 Task: Look for opportunities in IT and customer service.
Action: Mouse moved to (198, 218)
Screenshot: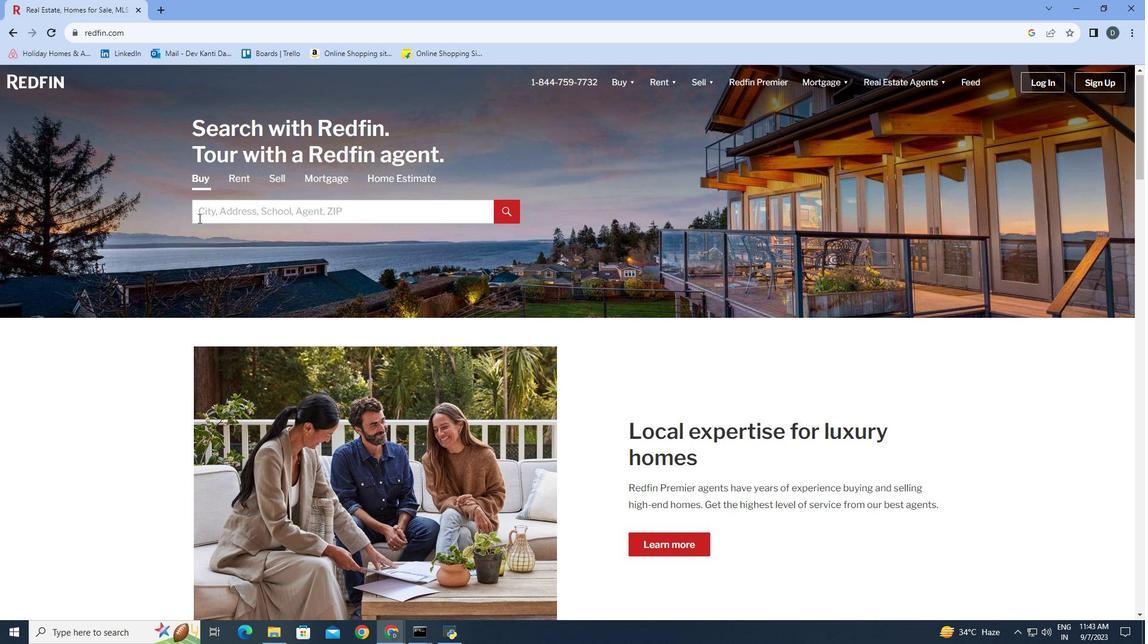 
Action: Mouse scrolled (198, 217) with delta (0, 0)
Screenshot: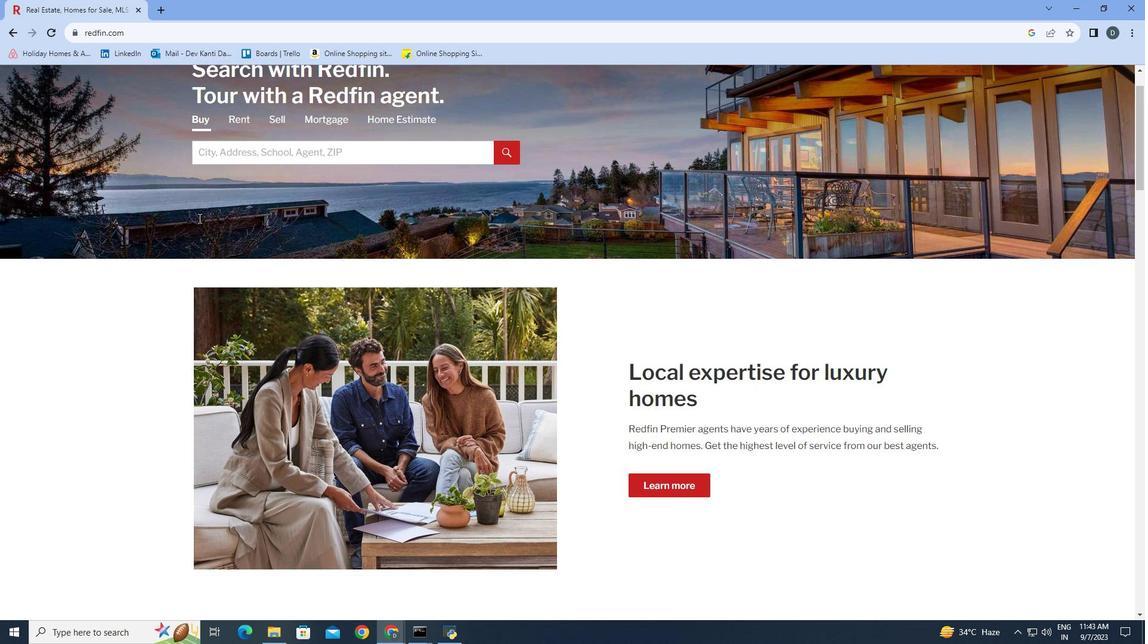 
Action: Mouse moved to (198, 220)
Screenshot: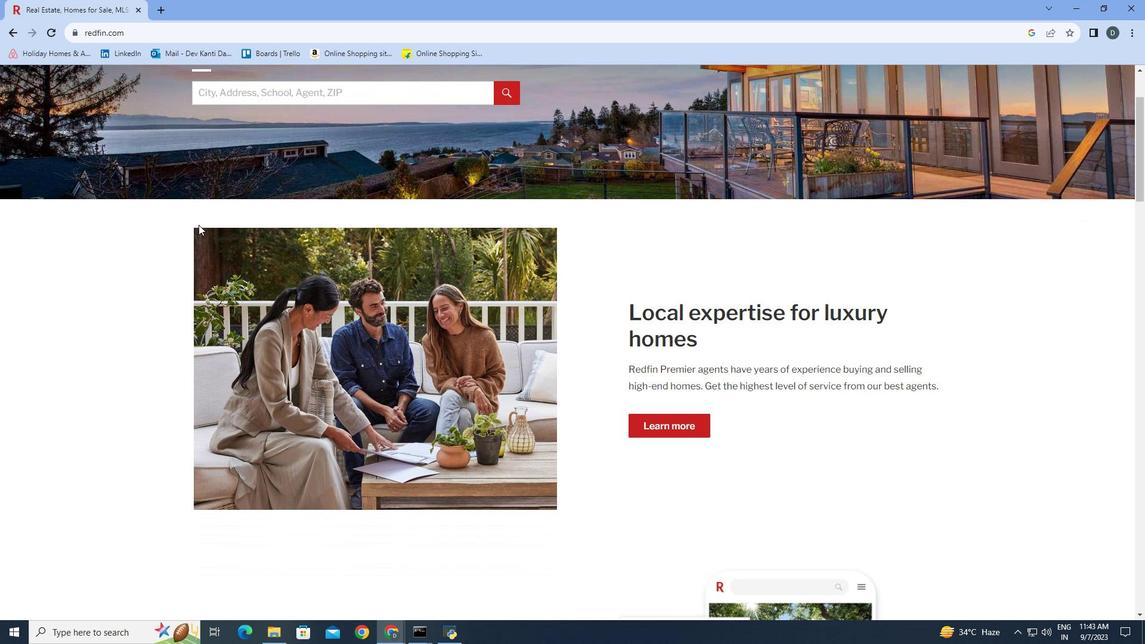 
Action: Mouse scrolled (198, 219) with delta (0, 0)
Screenshot: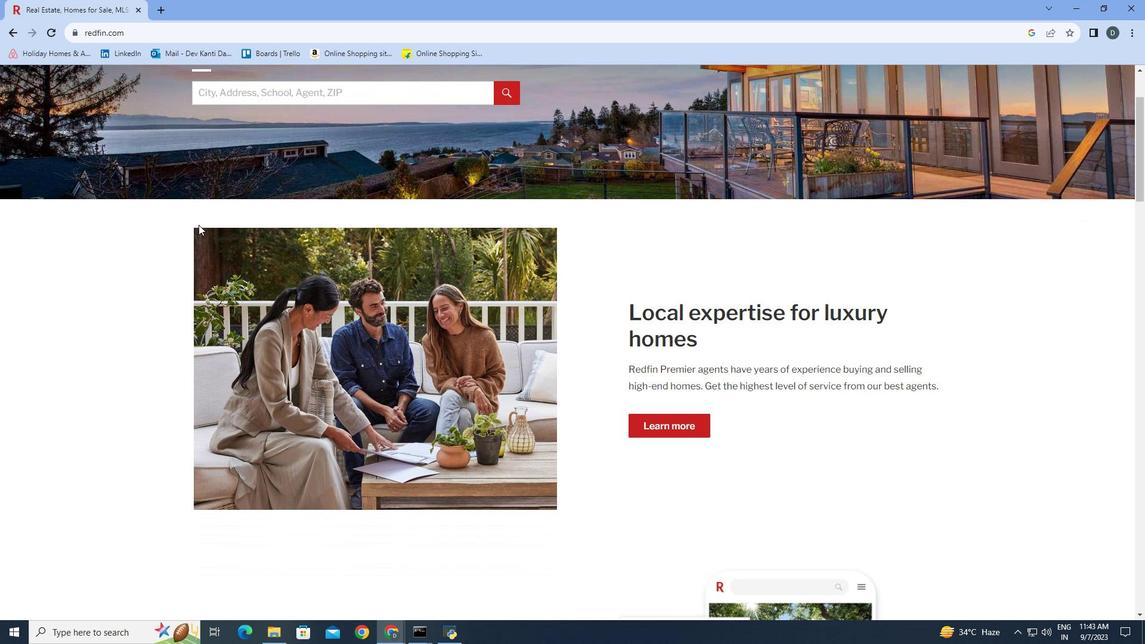 
Action: Mouse moved to (199, 226)
Screenshot: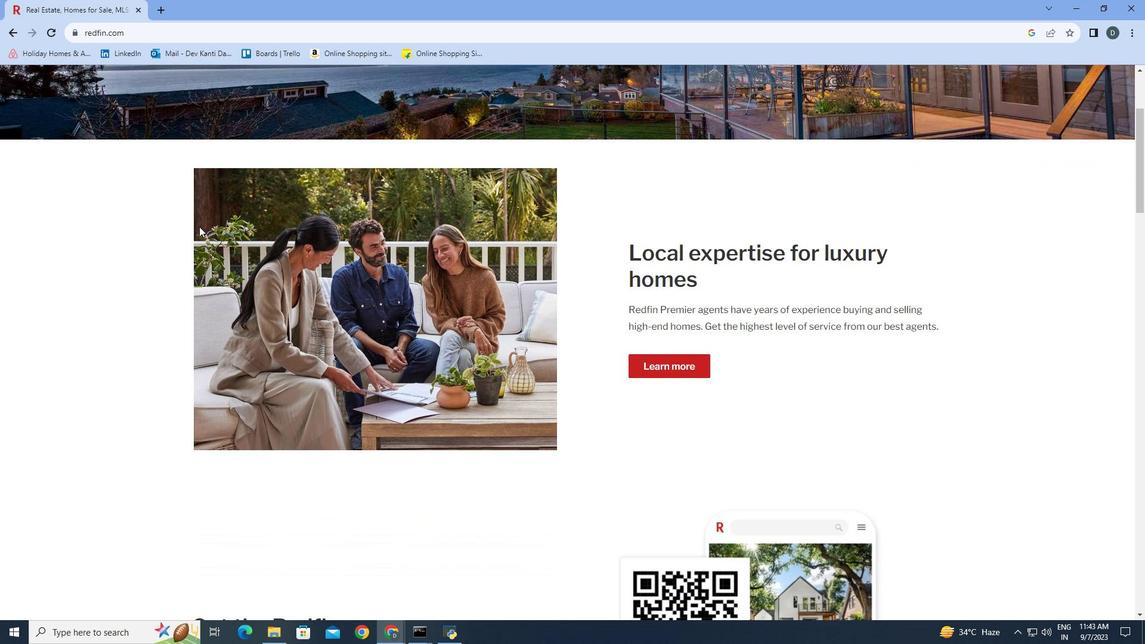 
Action: Mouse scrolled (199, 226) with delta (0, 0)
Screenshot: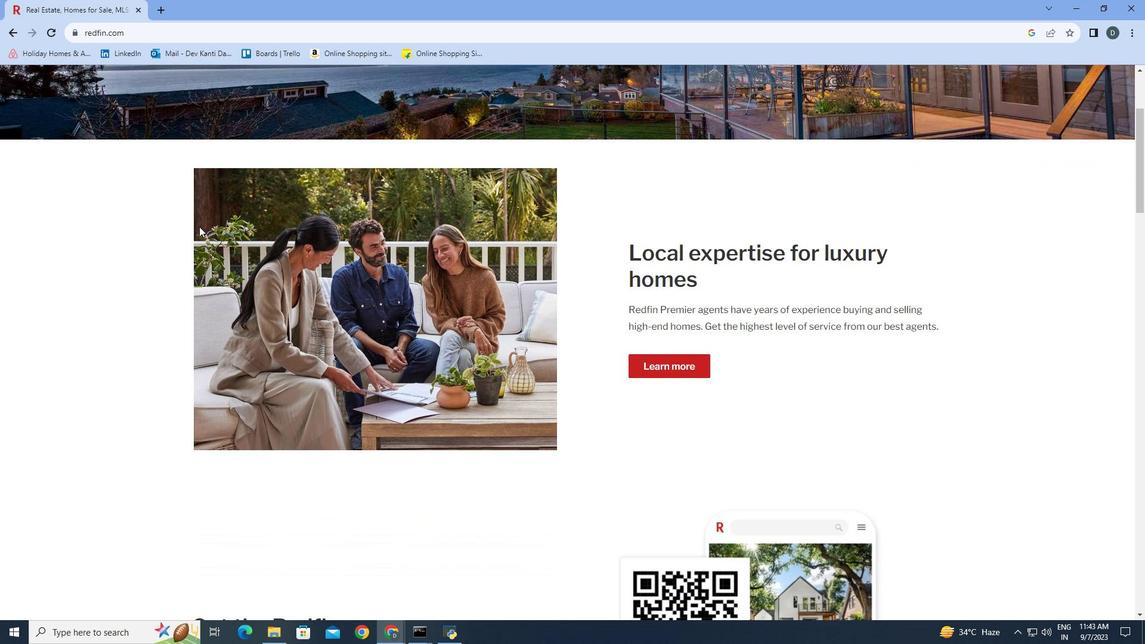 
Action: Mouse scrolled (199, 226) with delta (0, 0)
Screenshot: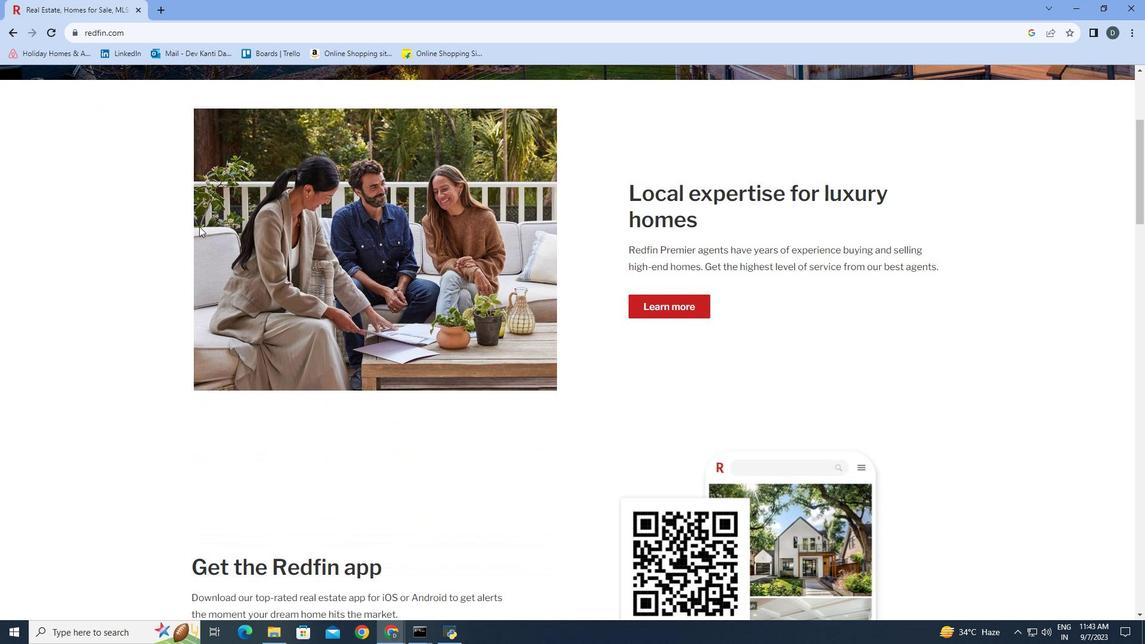 
Action: Mouse moved to (199, 227)
Screenshot: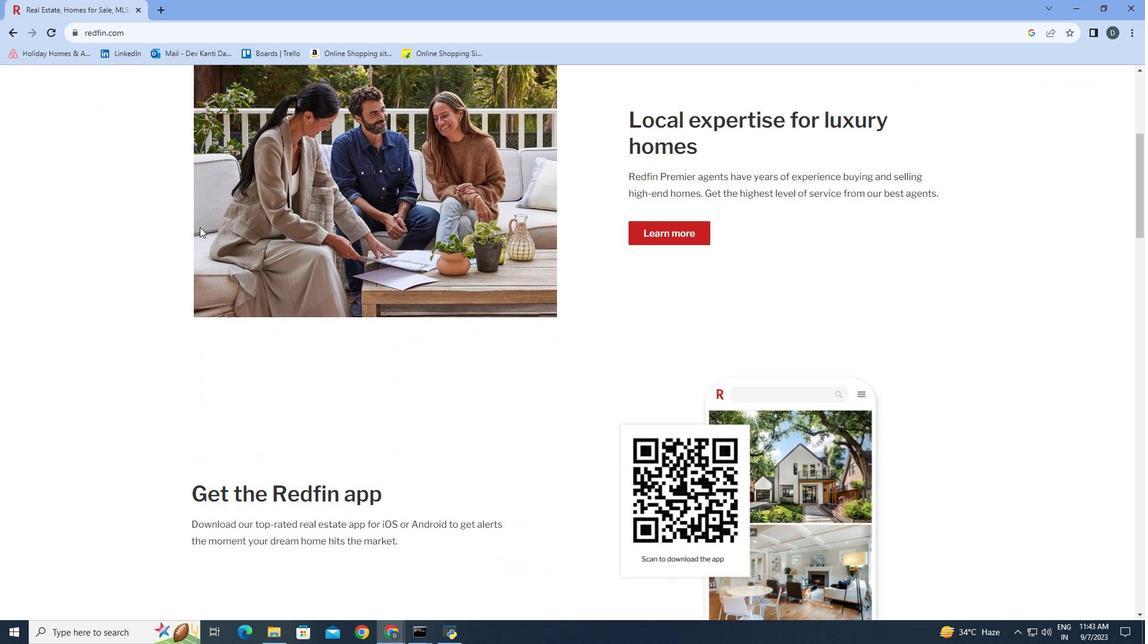 
Action: Mouse scrolled (199, 226) with delta (0, 0)
Screenshot: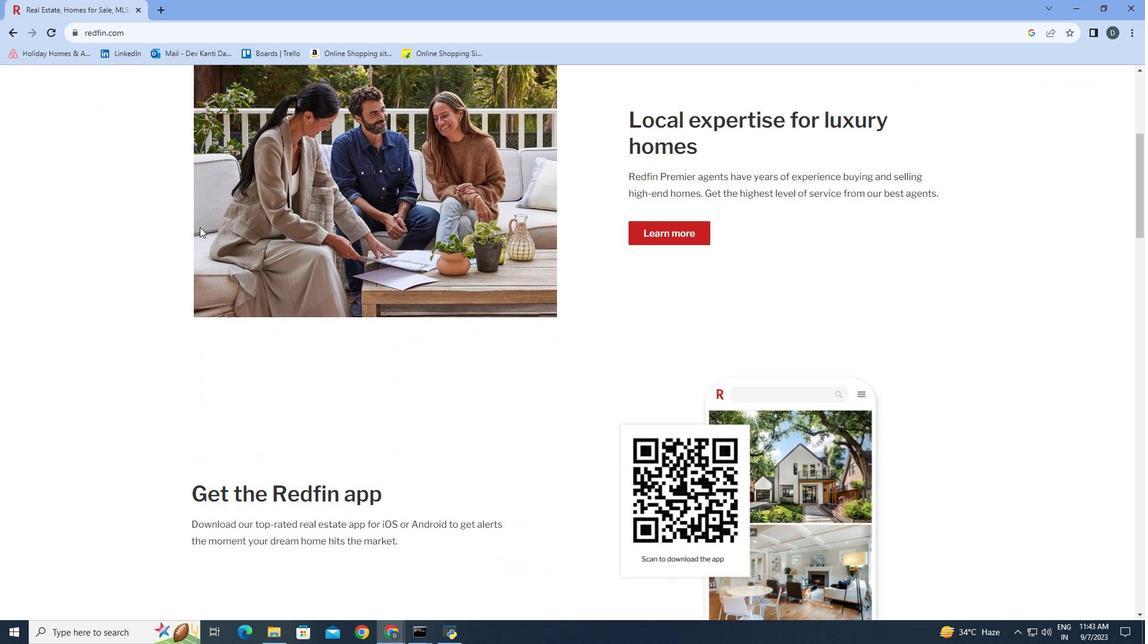 
Action: Mouse scrolled (199, 226) with delta (0, 0)
Screenshot: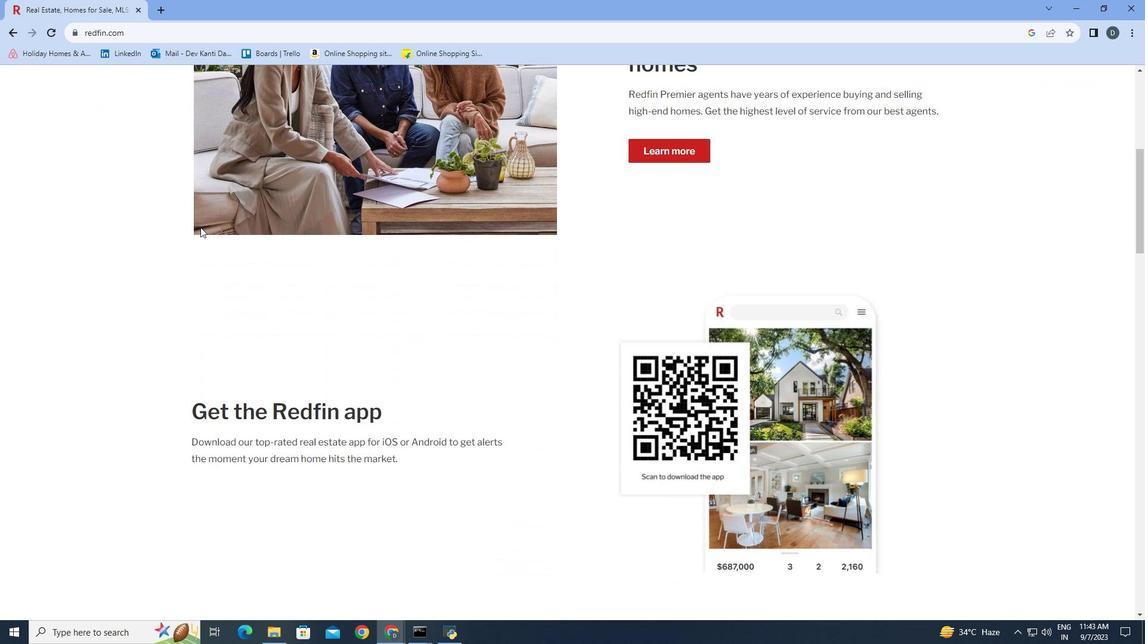 
Action: Mouse scrolled (199, 226) with delta (0, 0)
Screenshot: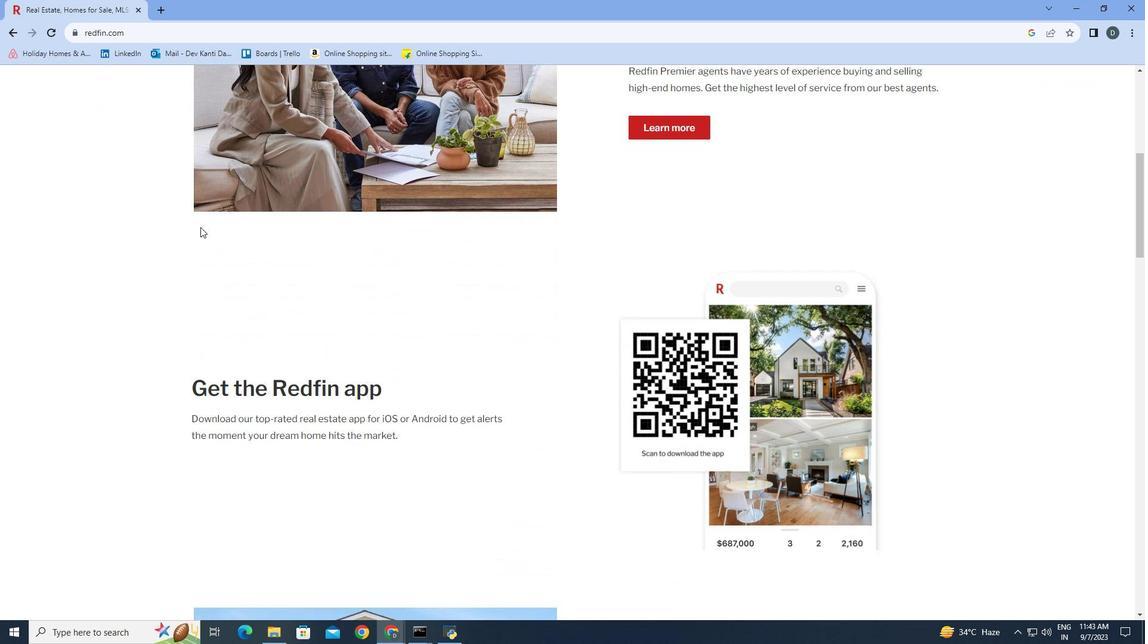 
Action: Mouse moved to (200, 227)
Screenshot: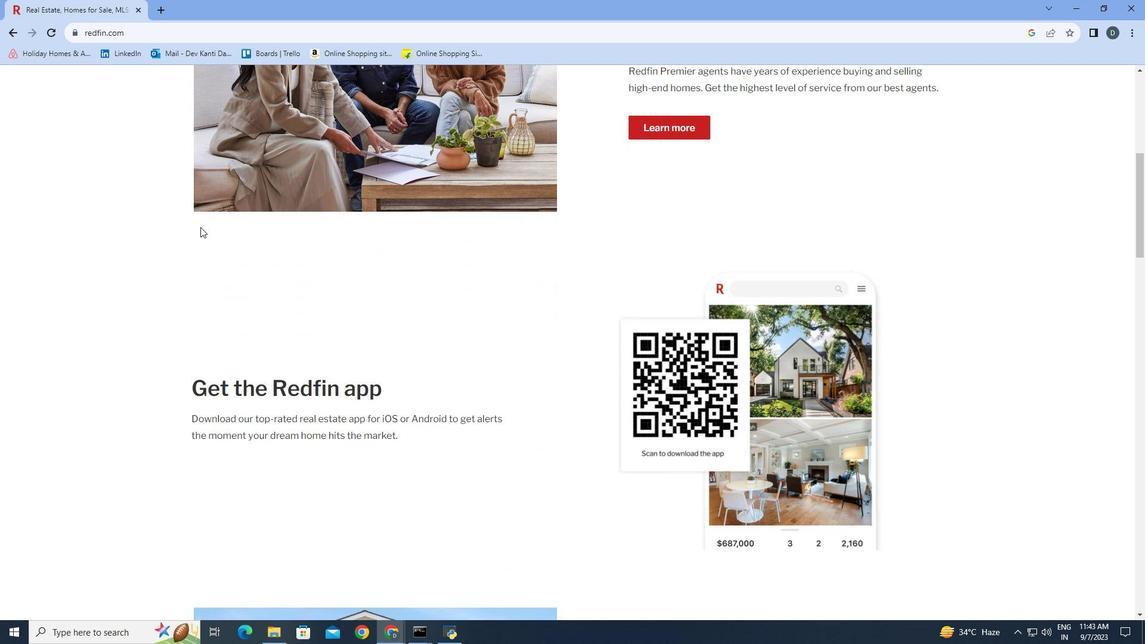 
Action: Mouse scrolled (200, 226) with delta (0, 0)
Screenshot: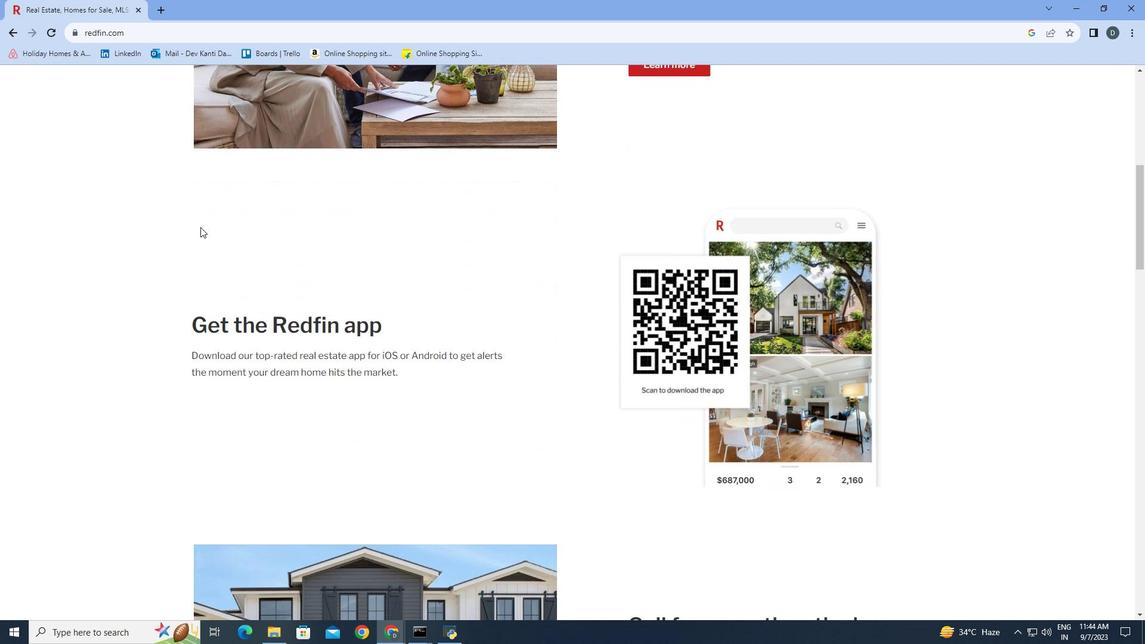 
Action: Mouse scrolled (200, 226) with delta (0, 0)
Screenshot: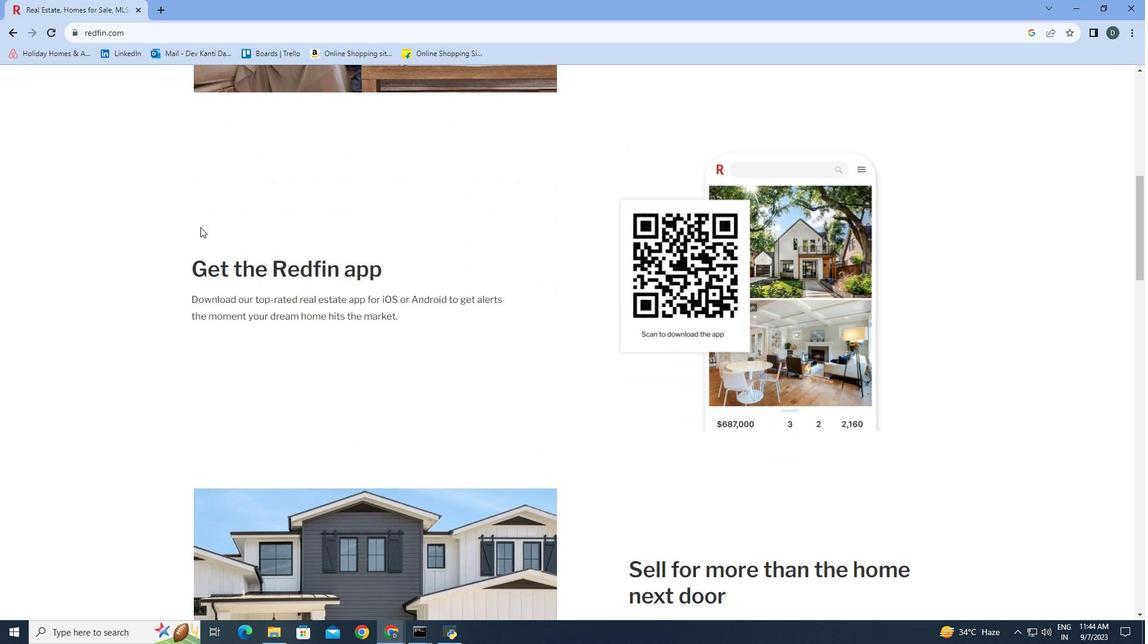 
Action: Mouse scrolled (200, 226) with delta (0, 0)
Screenshot: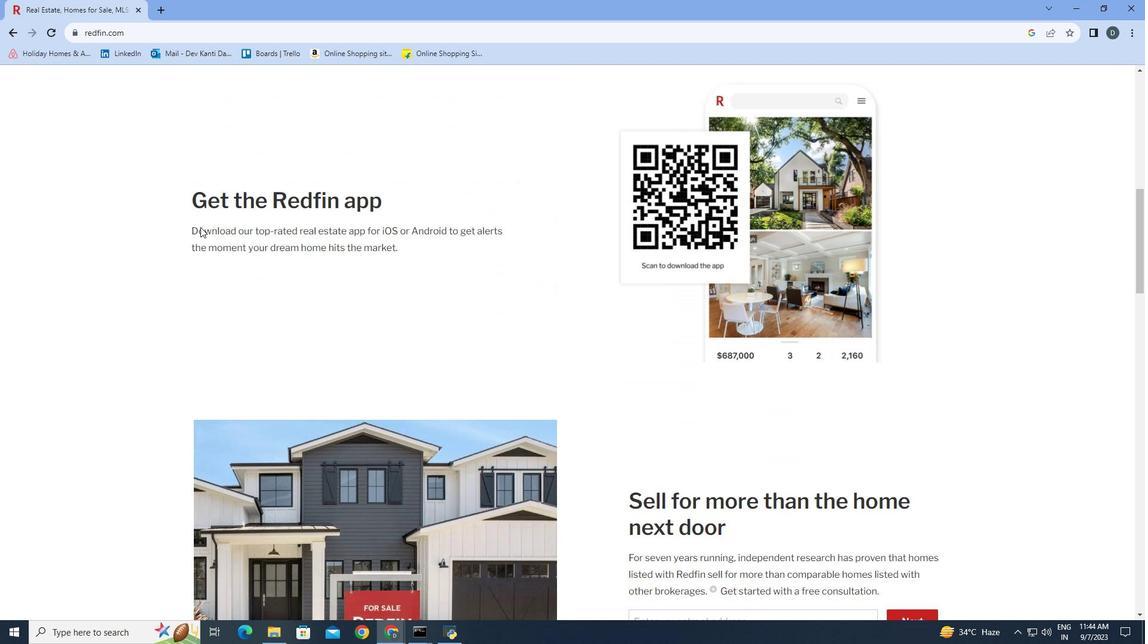 
Action: Mouse scrolled (200, 226) with delta (0, 0)
Screenshot: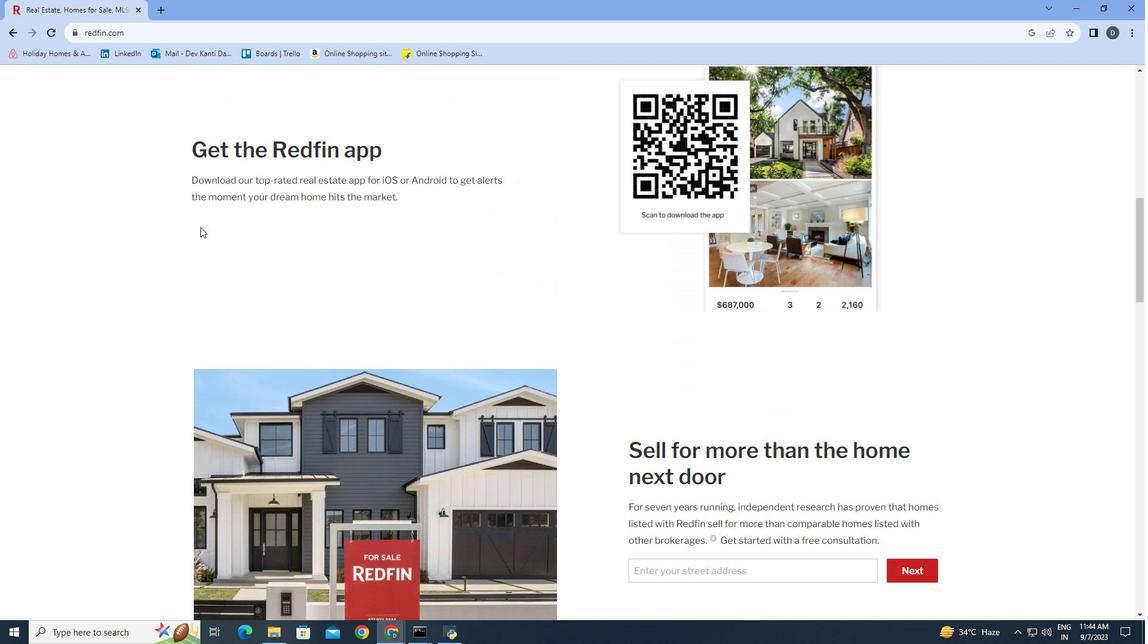 
Action: Mouse scrolled (200, 226) with delta (0, 0)
Screenshot: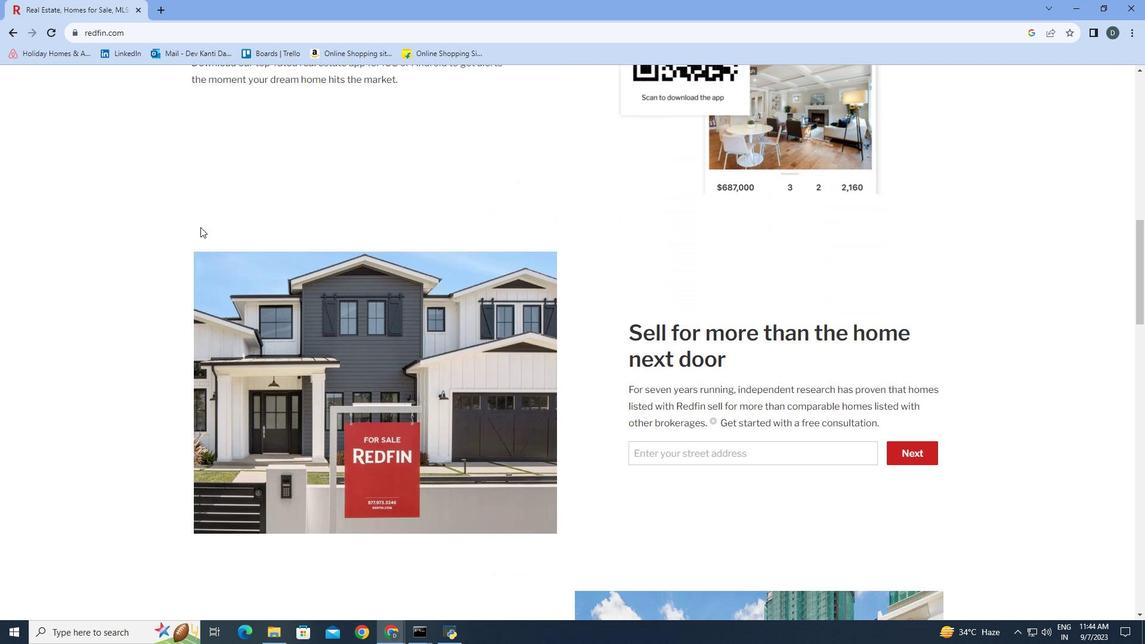 
Action: Mouse scrolled (200, 226) with delta (0, 0)
Screenshot: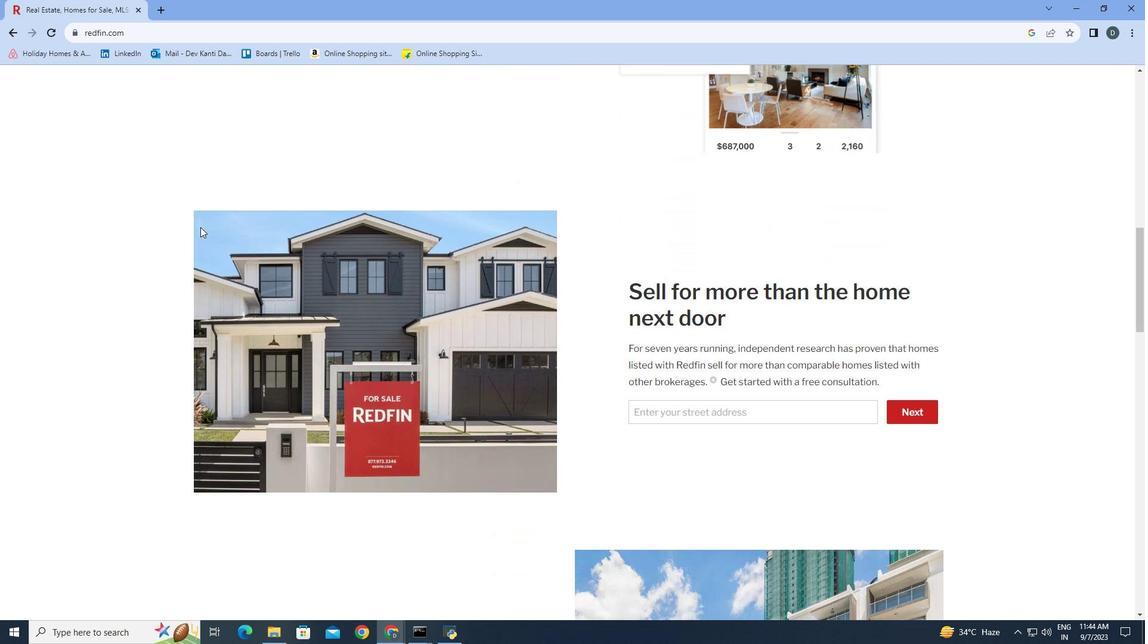 
Action: Mouse scrolled (200, 226) with delta (0, 0)
Screenshot: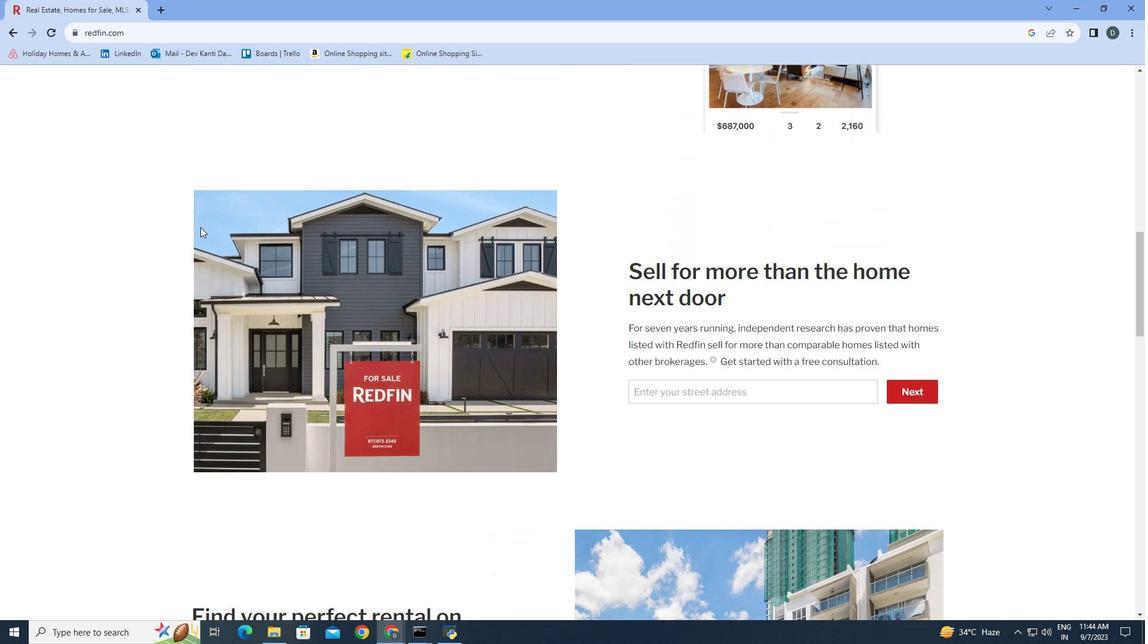 
Action: Mouse moved to (200, 227)
Screenshot: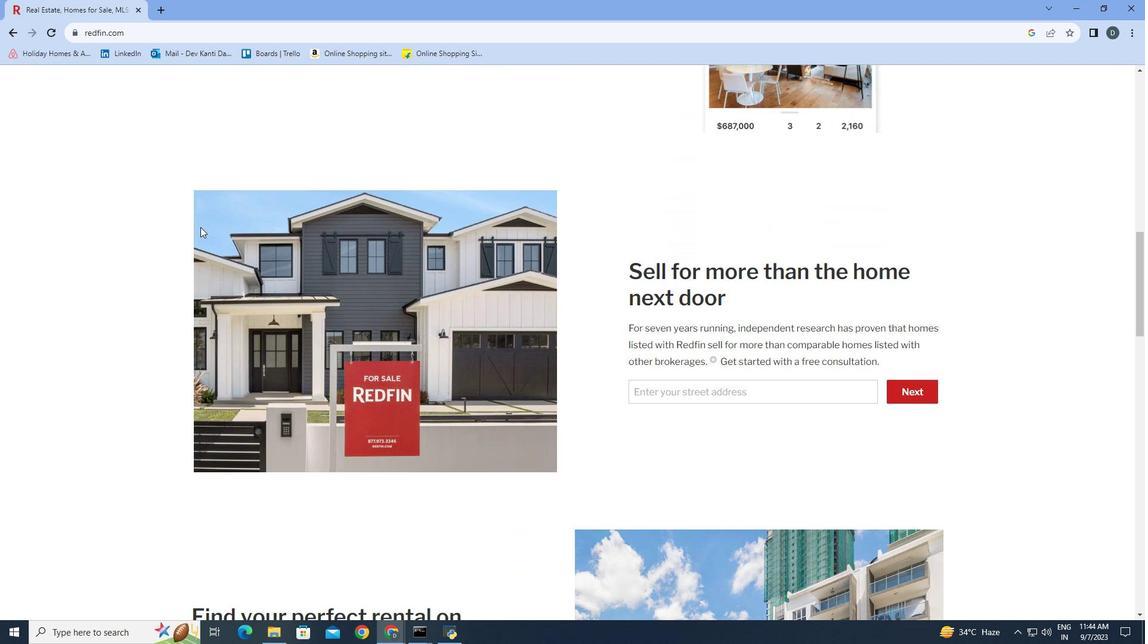 
Action: Mouse scrolled (200, 226) with delta (0, 0)
Screenshot: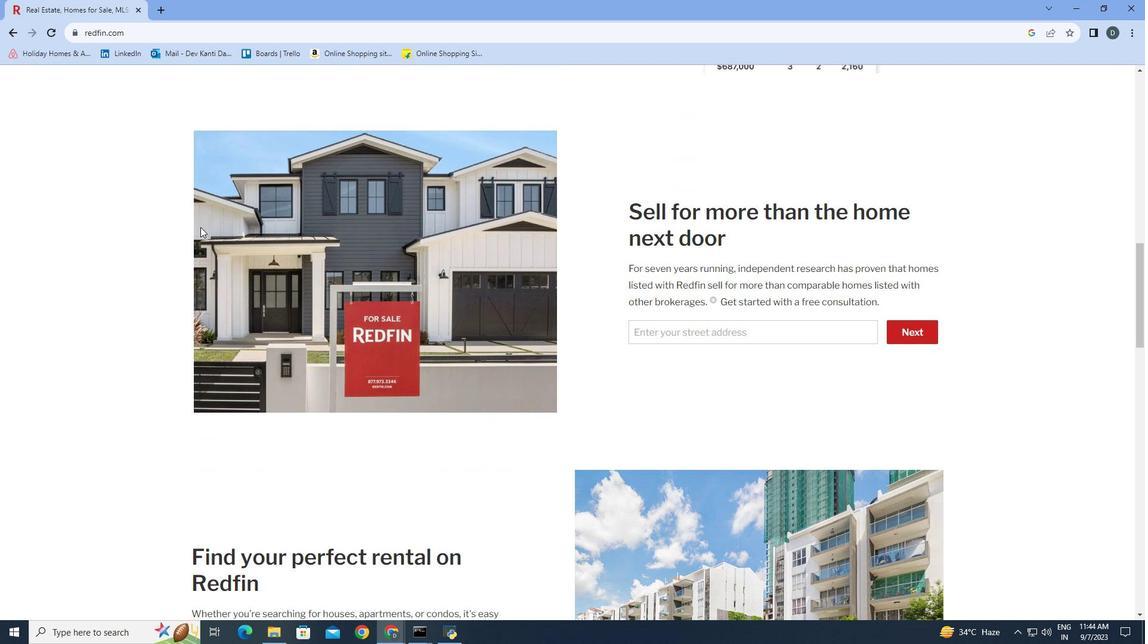 
Action: Mouse scrolled (200, 226) with delta (0, 0)
Screenshot: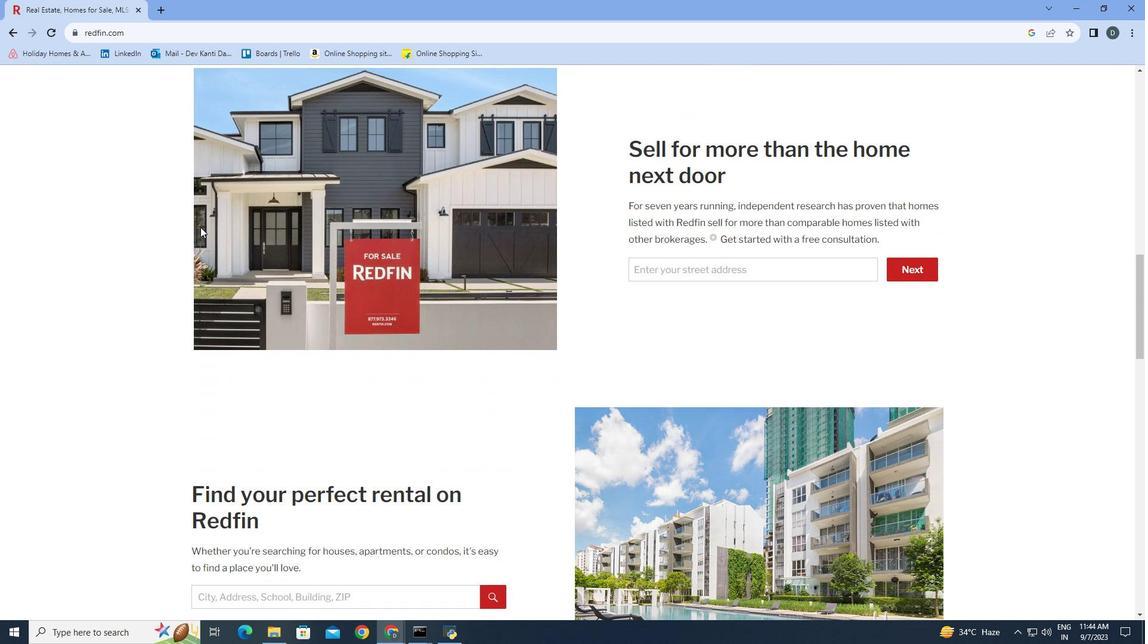 
Action: Mouse scrolled (200, 226) with delta (0, 0)
Screenshot: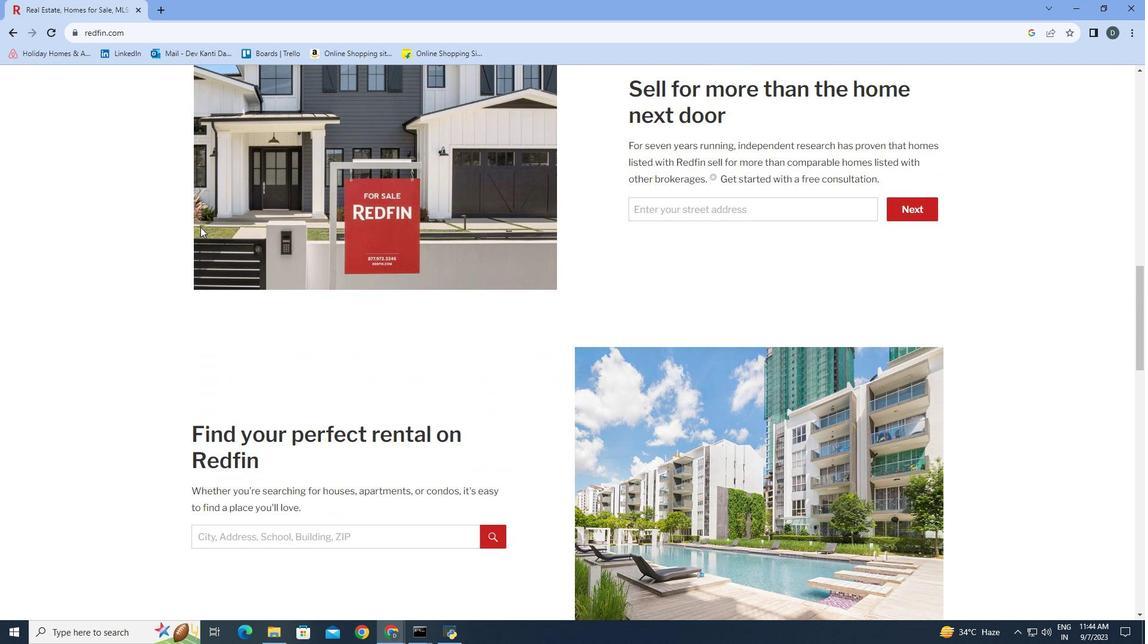 
Action: Mouse scrolled (200, 226) with delta (0, 0)
Screenshot: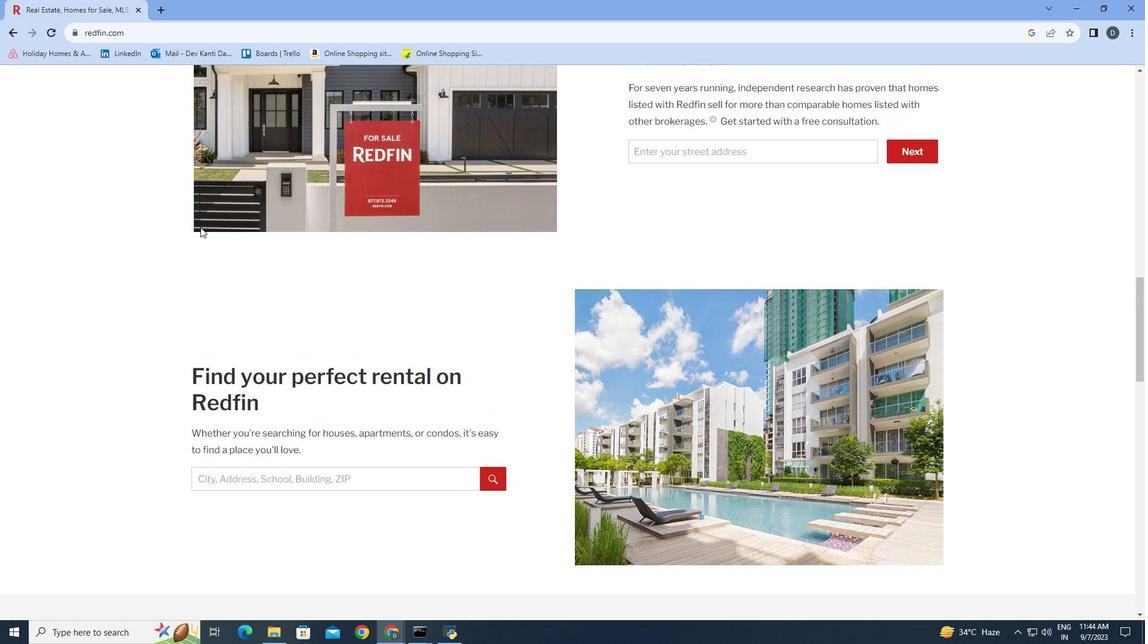 
Action: Mouse scrolled (200, 226) with delta (0, 0)
Screenshot: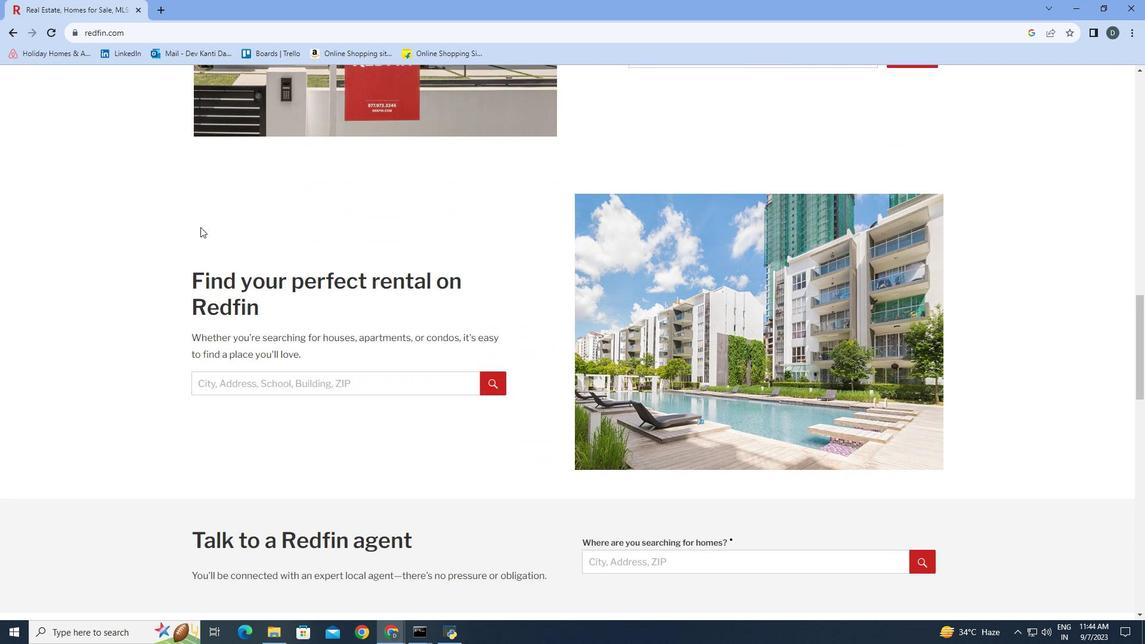 
Action: Mouse scrolled (200, 226) with delta (0, 0)
Screenshot: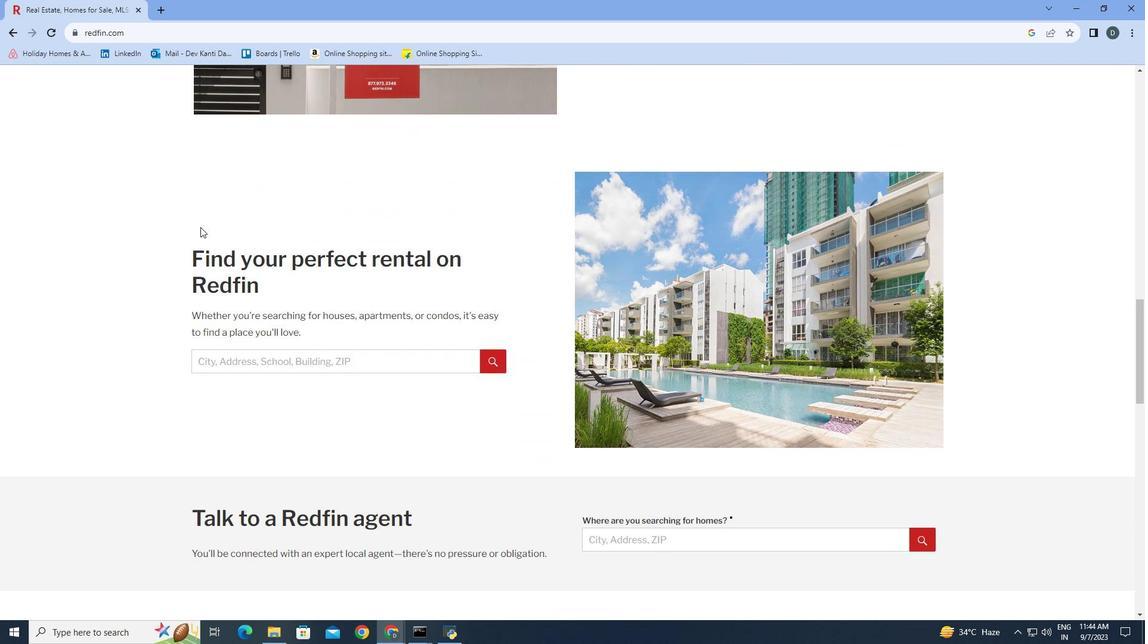 
Action: Mouse scrolled (200, 226) with delta (0, 0)
Screenshot: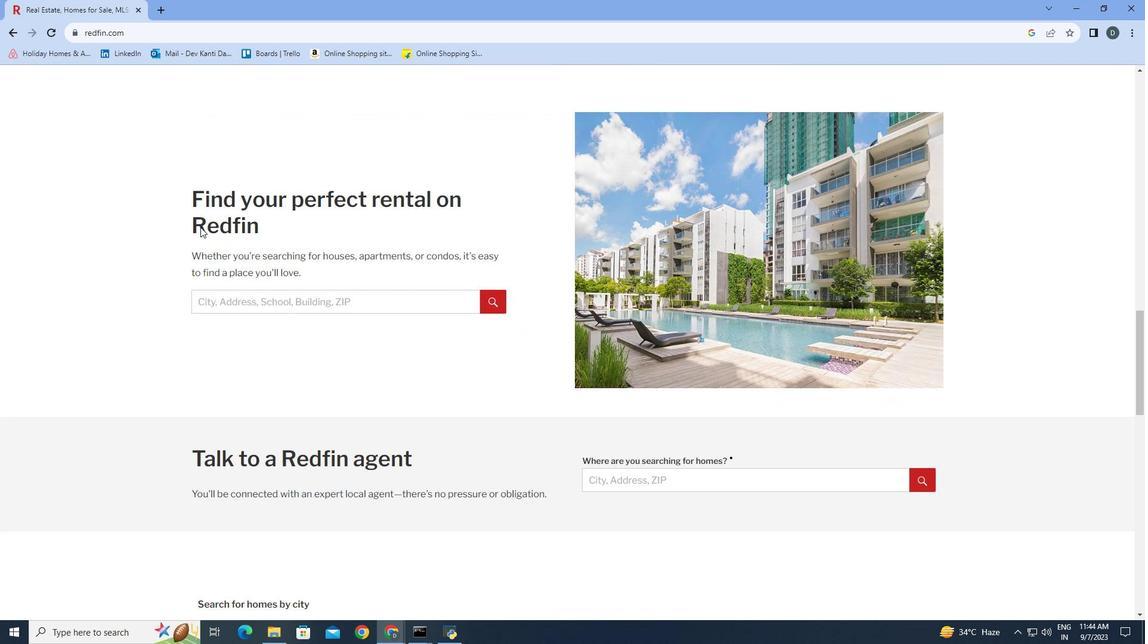 
Action: Mouse scrolled (200, 226) with delta (0, 0)
Screenshot: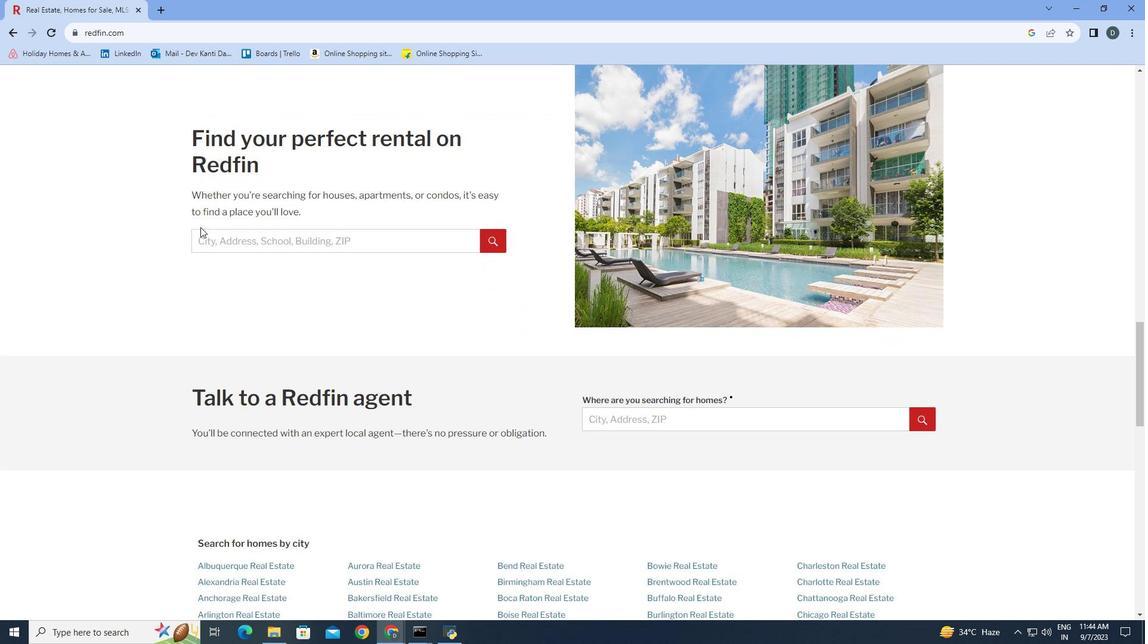 
Action: Mouse scrolled (200, 226) with delta (0, 0)
Screenshot: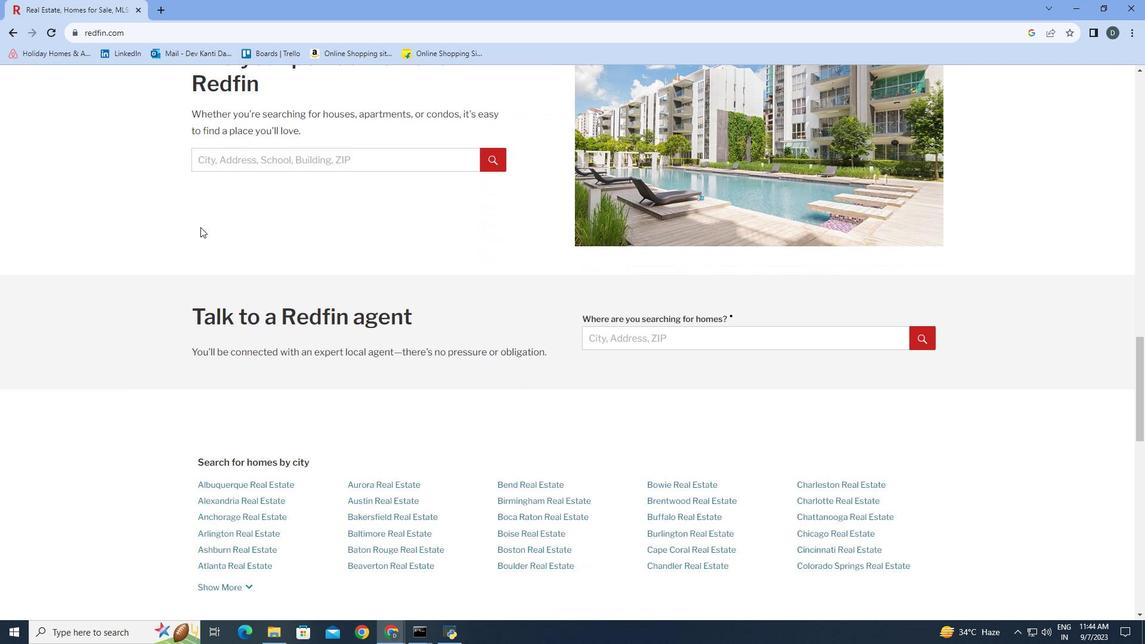 
Action: Mouse scrolled (200, 226) with delta (0, 0)
Screenshot: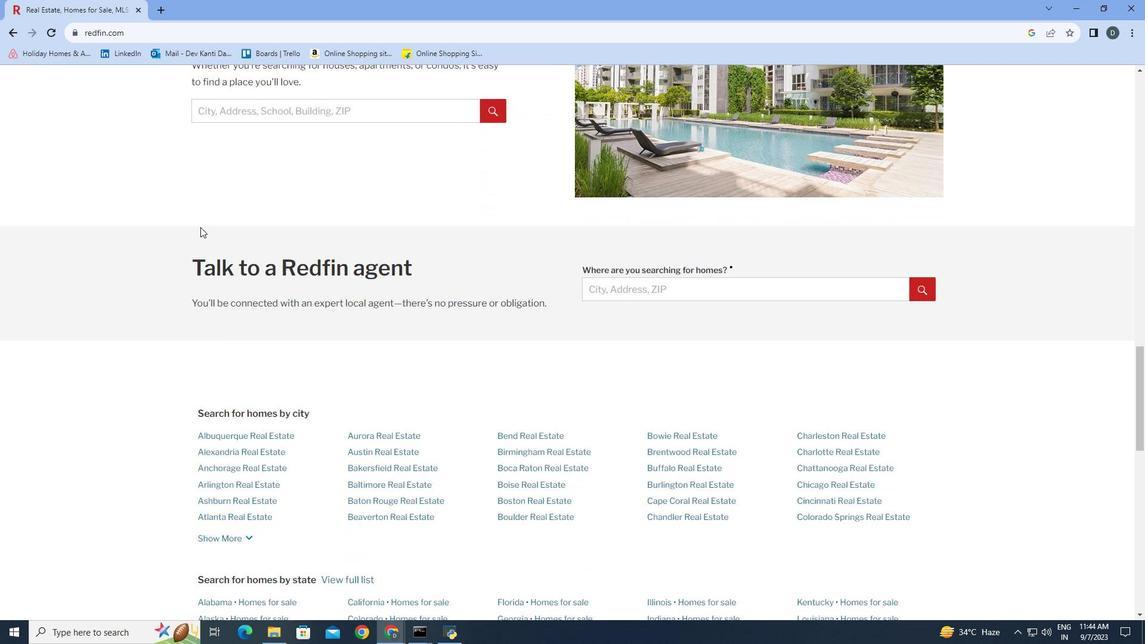 
Action: Mouse scrolled (200, 226) with delta (0, 0)
Screenshot: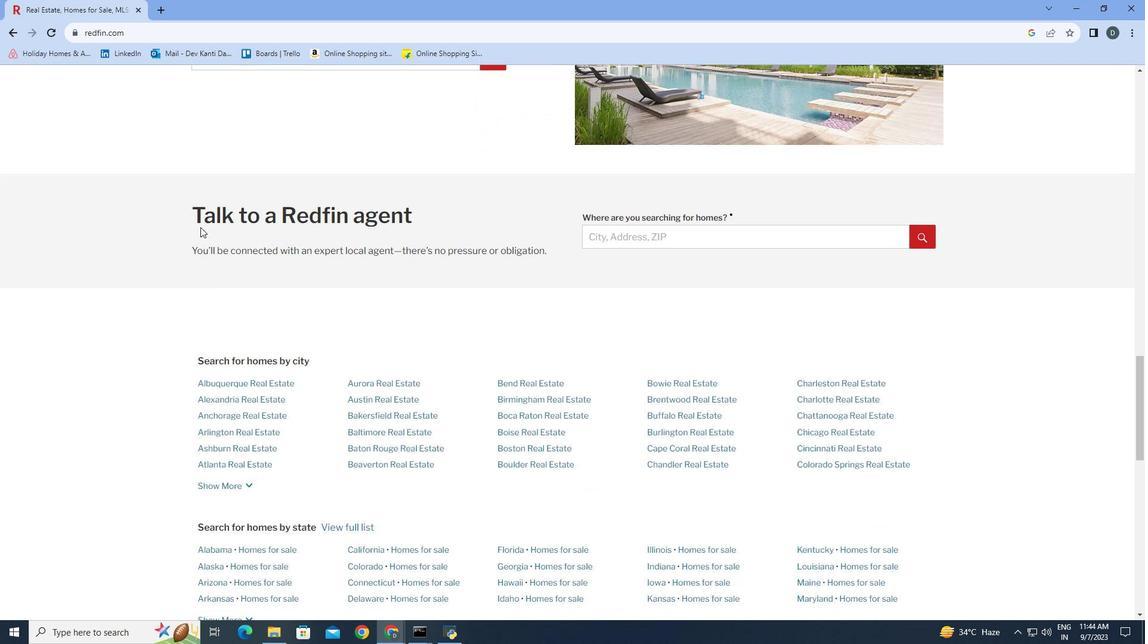 
Action: Mouse scrolled (200, 226) with delta (0, 0)
Screenshot: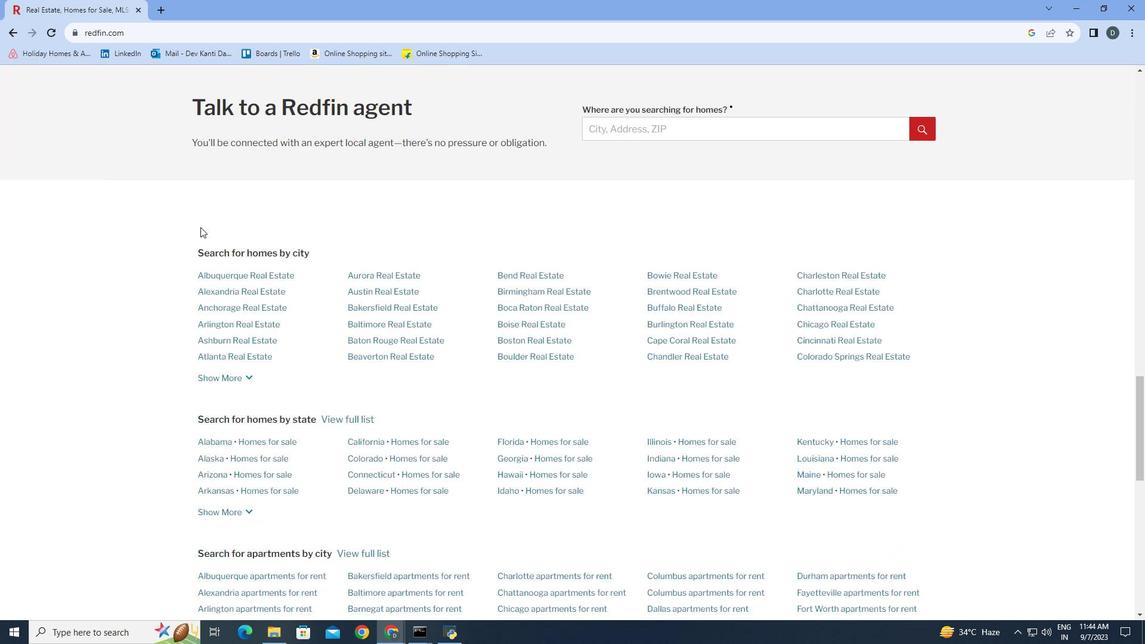 
Action: Mouse scrolled (200, 226) with delta (0, 0)
Screenshot: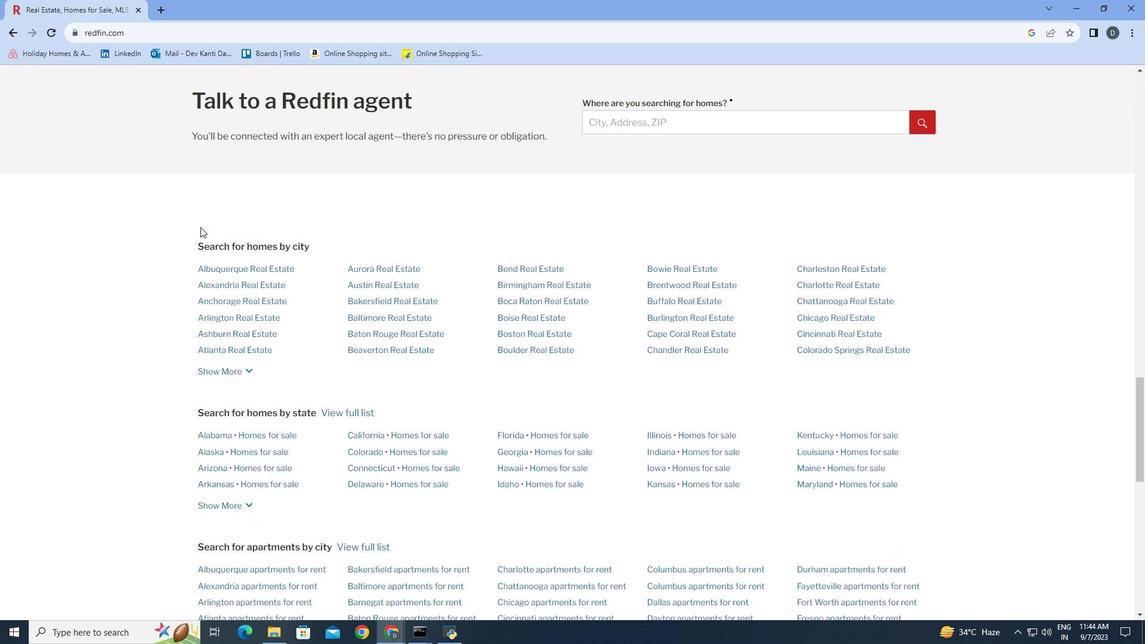 
Action: Mouse scrolled (200, 226) with delta (0, 0)
Screenshot: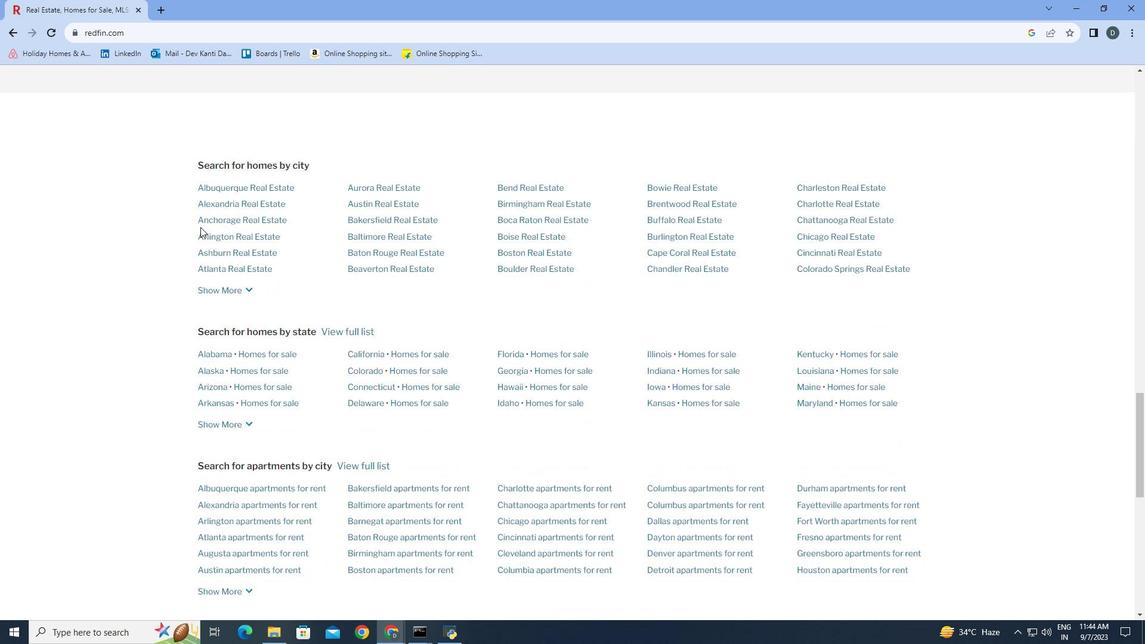 
Action: Mouse scrolled (200, 226) with delta (0, 0)
Screenshot: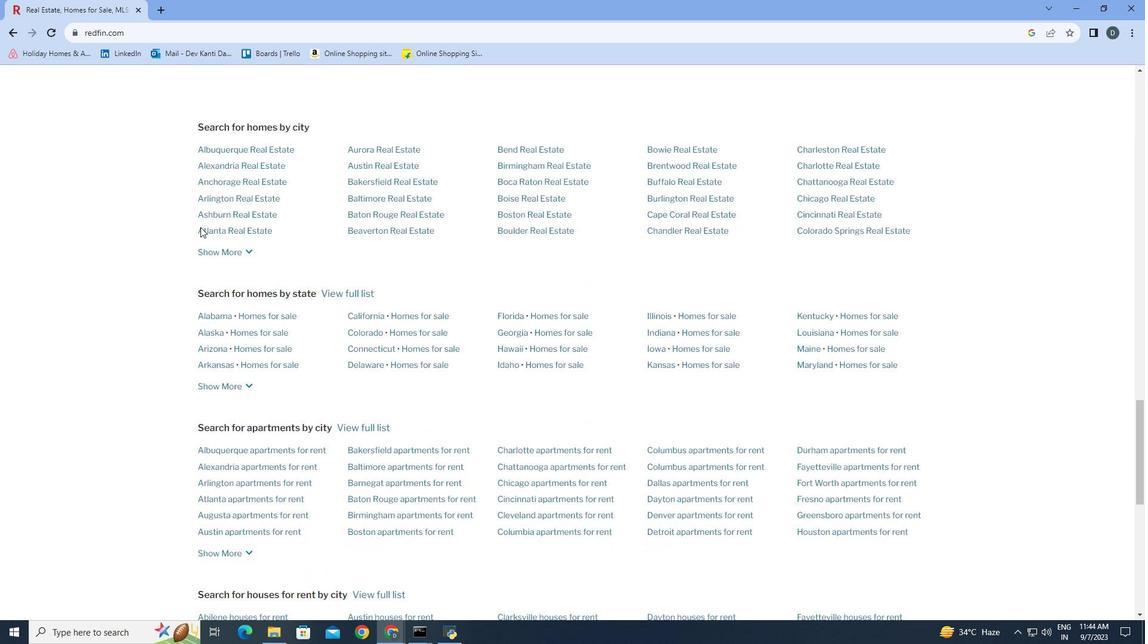 
Action: Mouse scrolled (200, 226) with delta (0, 0)
Screenshot: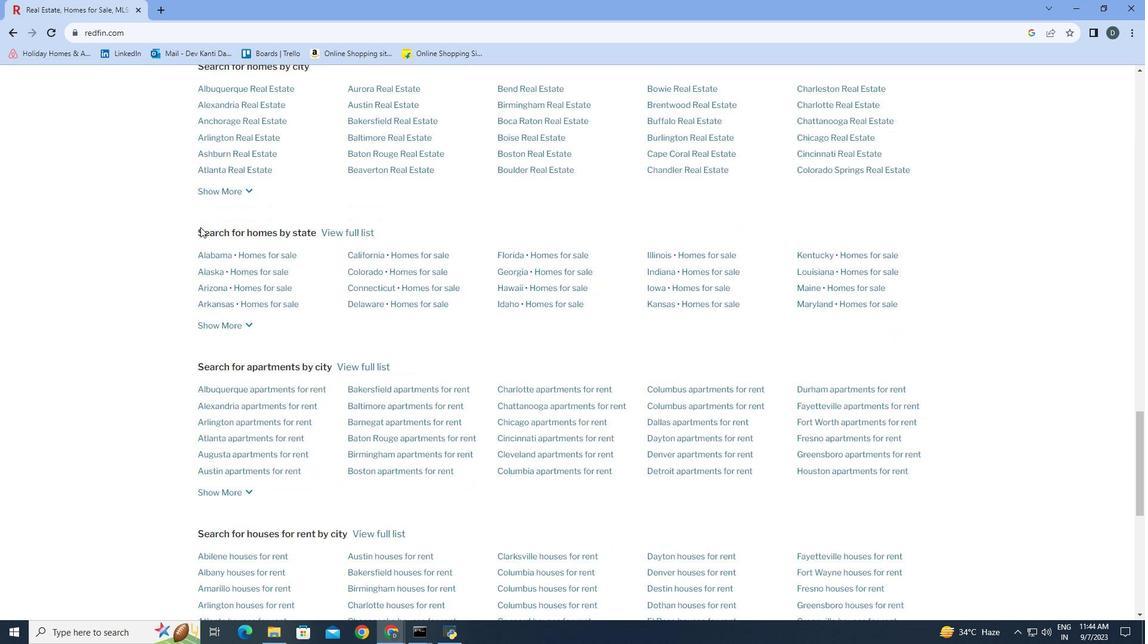 
Action: Mouse scrolled (200, 226) with delta (0, 0)
Screenshot: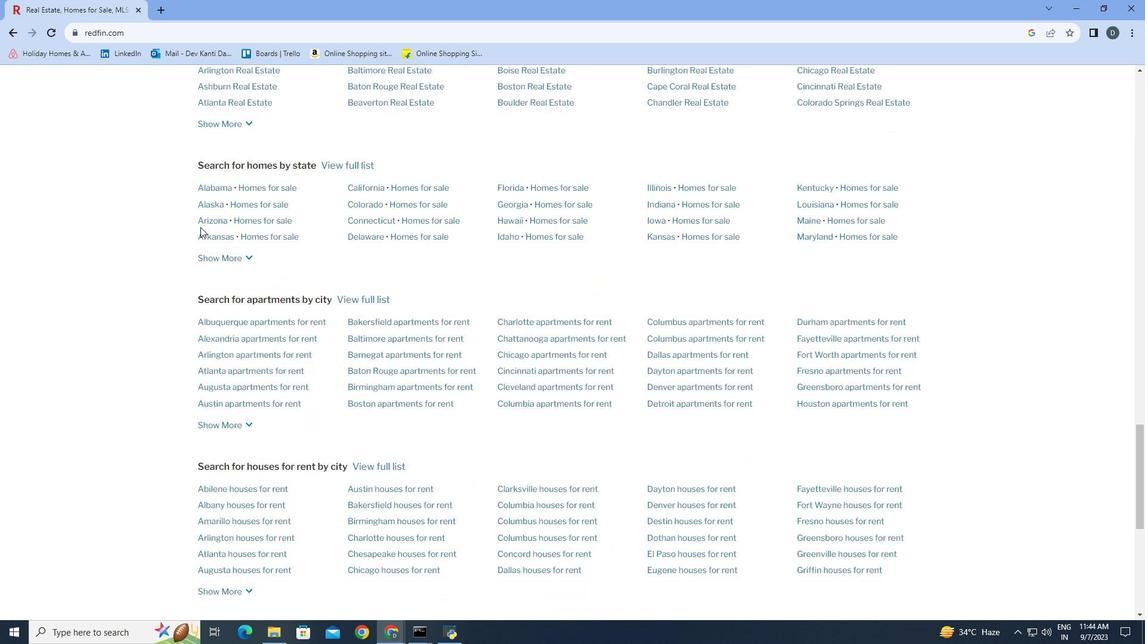 
Action: Mouse scrolled (200, 226) with delta (0, 0)
Screenshot: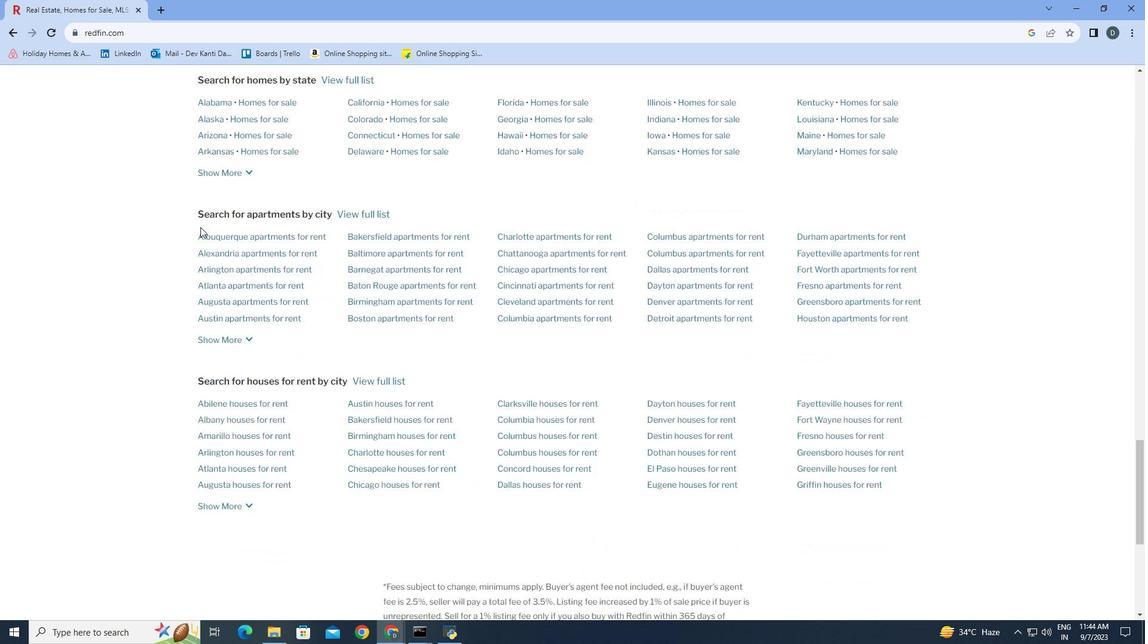 
Action: Mouse scrolled (200, 226) with delta (0, 0)
Screenshot: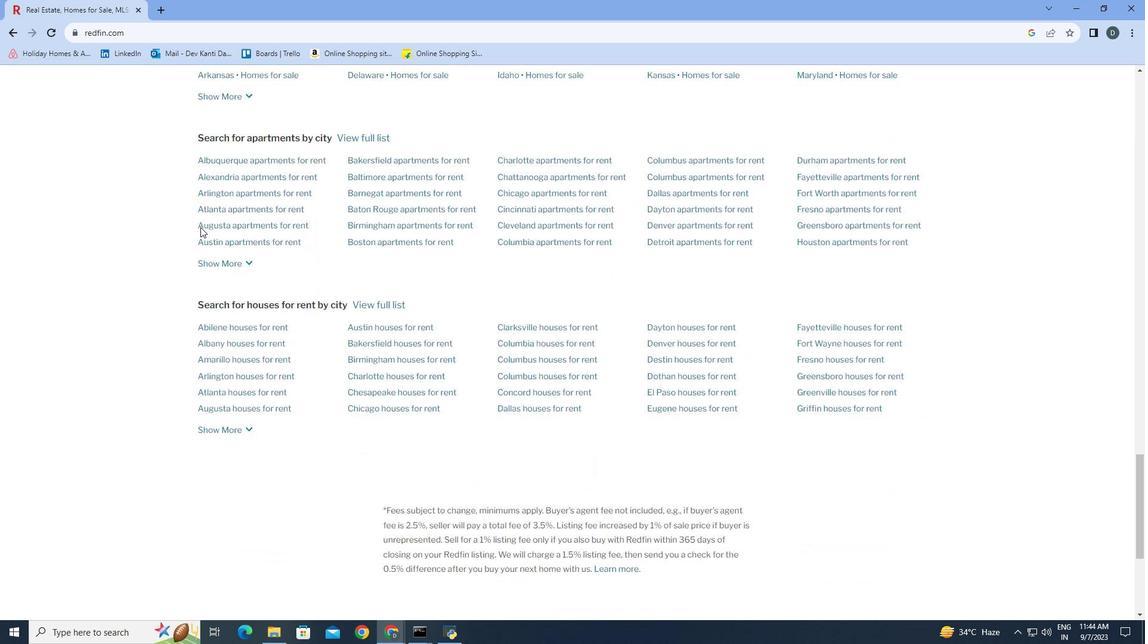 
Action: Mouse scrolled (200, 226) with delta (0, 0)
Screenshot: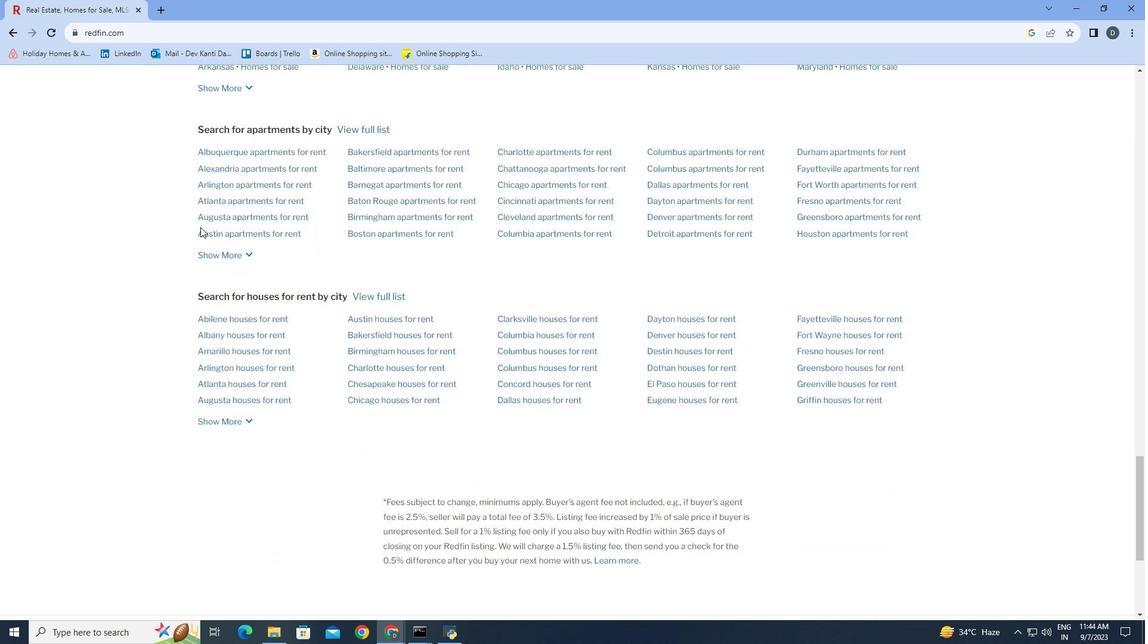 
Action: Mouse scrolled (200, 226) with delta (0, 0)
Screenshot: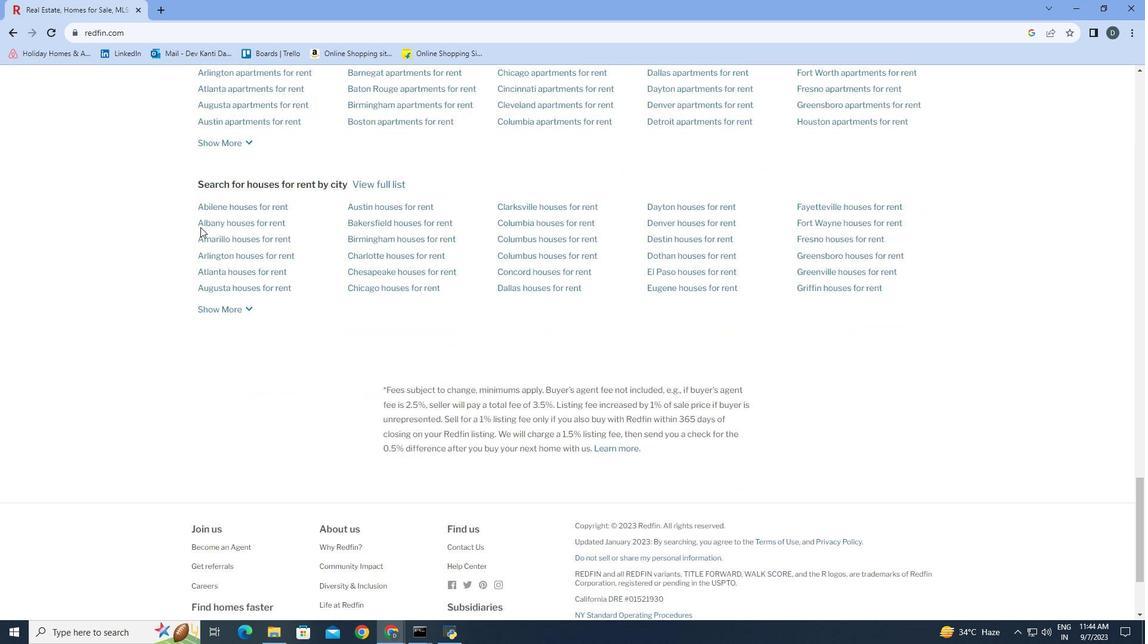 
Action: Mouse scrolled (200, 226) with delta (0, 0)
Screenshot: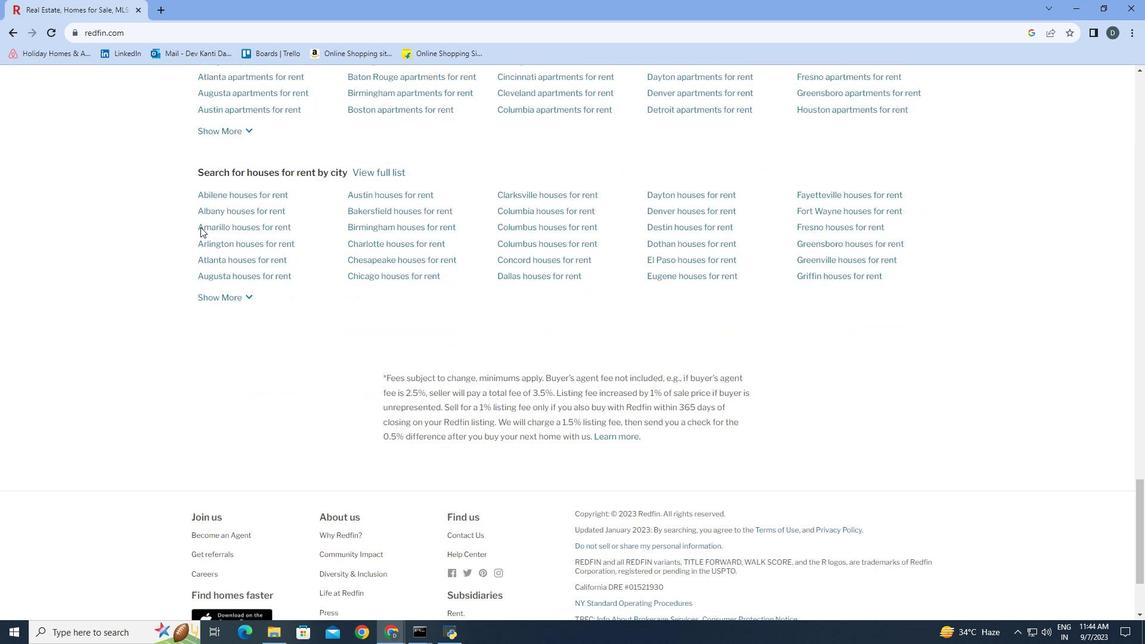 
Action: Mouse scrolled (200, 226) with delta (0, 0)
Screenshot: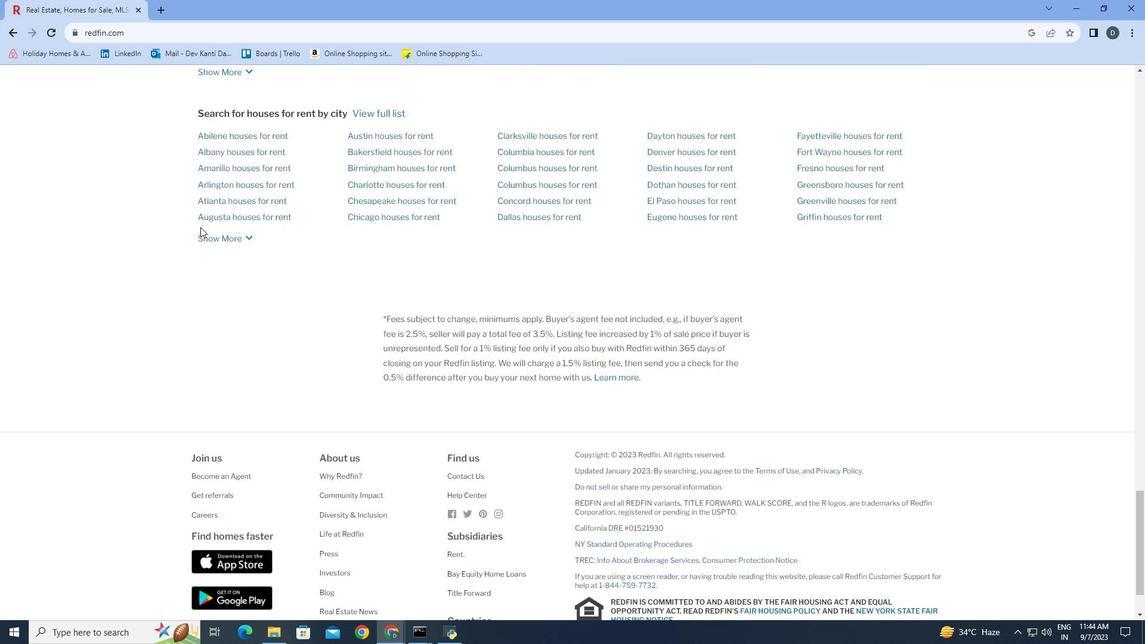 
Action: Mouse scrolled (200, 226) with delta (0, 0)
Screenshot: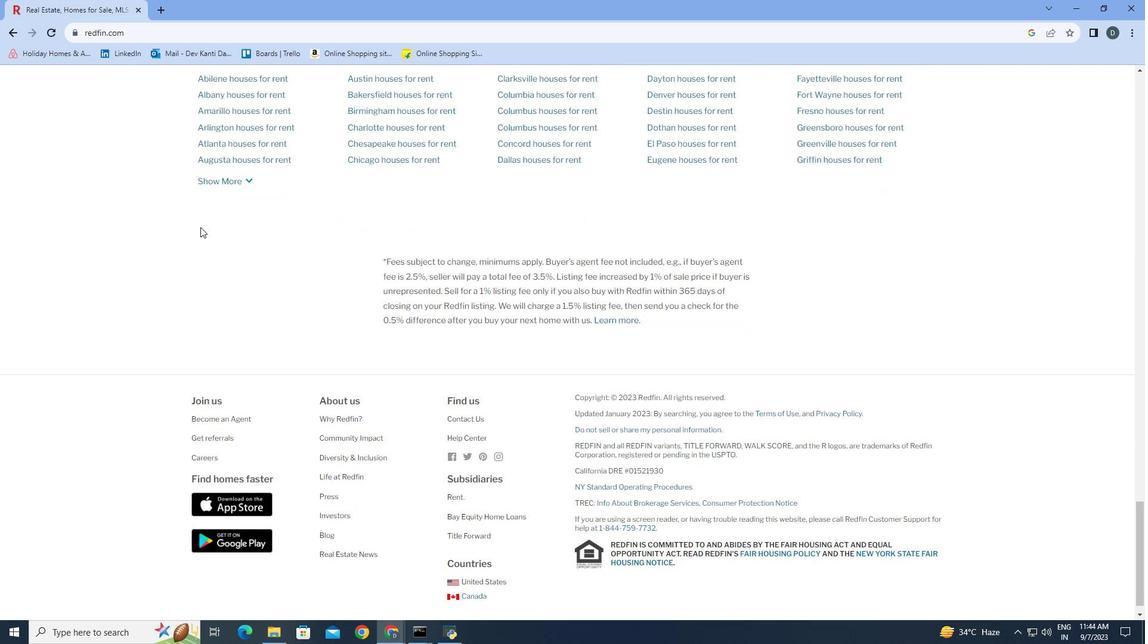 
Action: Mouse scrolled (200, 226) with delta (0, 0)
Screenshot: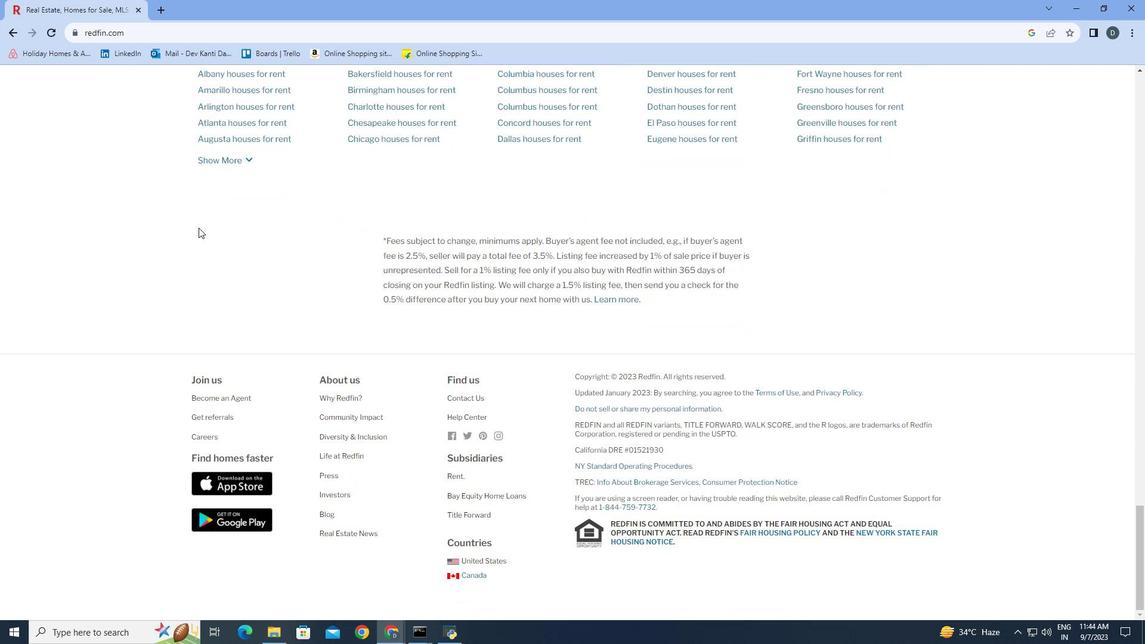 
Action: Mouse moved to (200, 440)
Screenshot: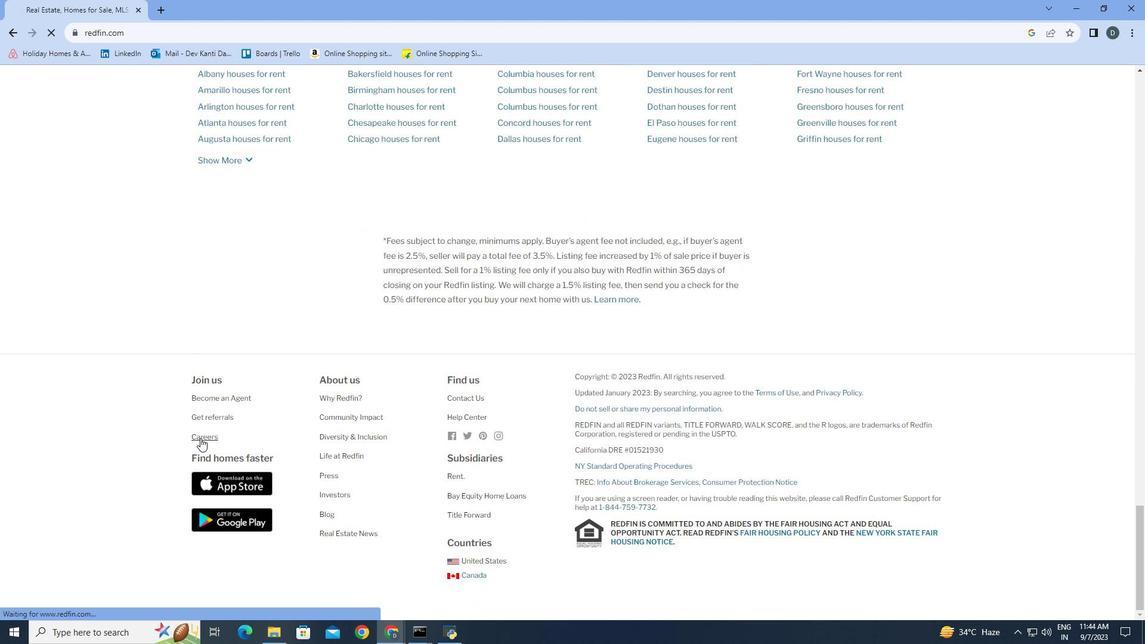 
Action: Mouse pressed left at (200, 440)
Screenshot: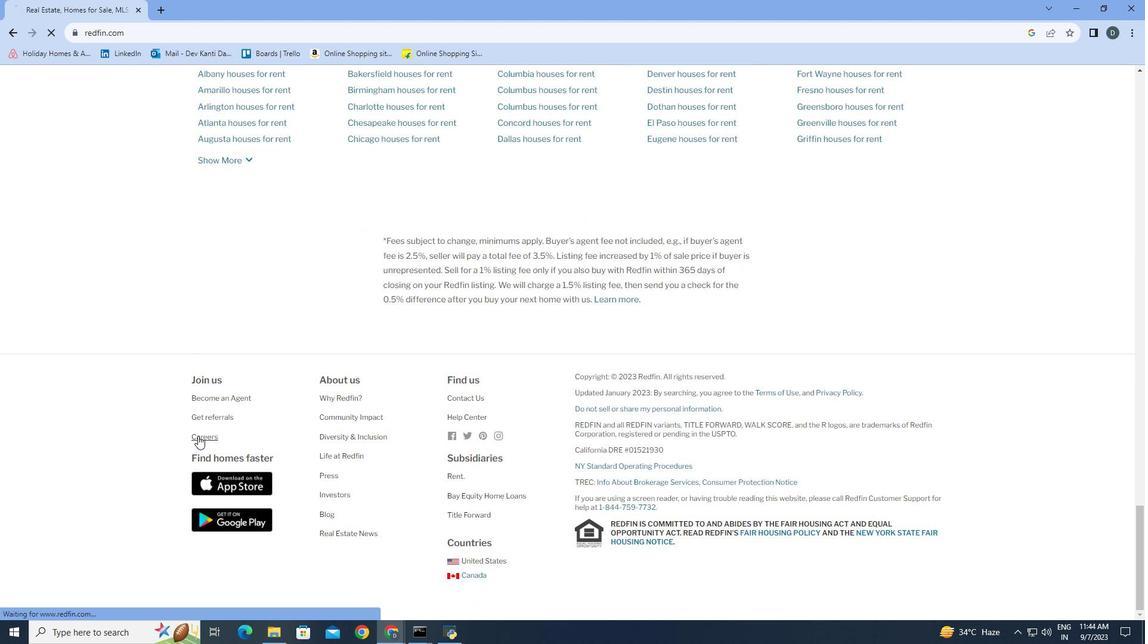
Action: Mouse moved to (538, 347)
Screenshot: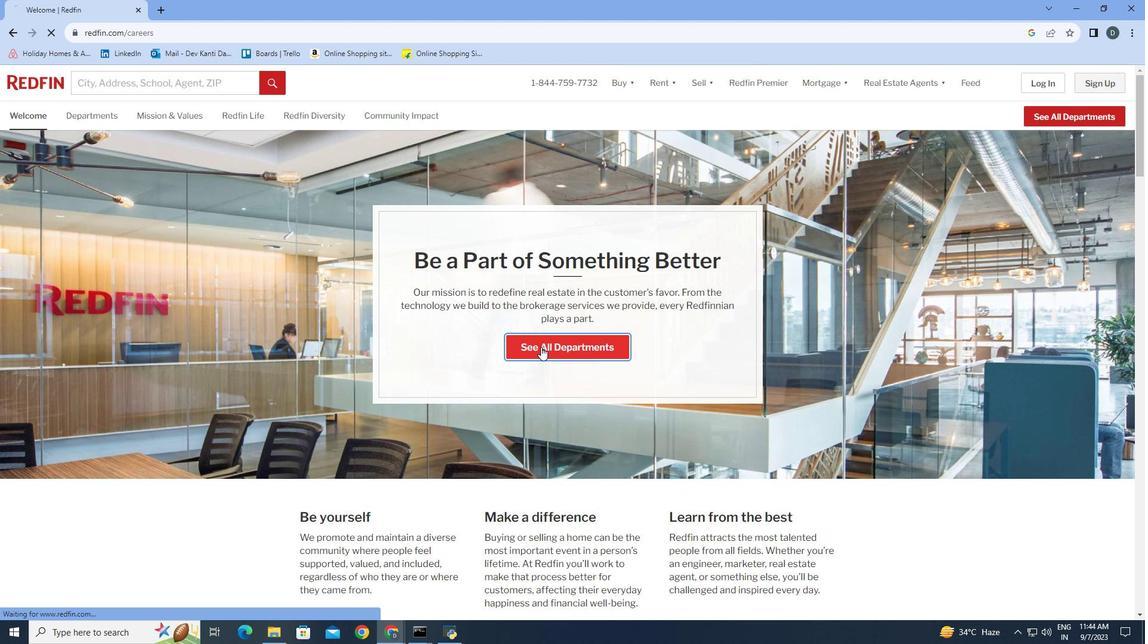 
Action: Mouse pressed left at (538, 347)
Screenshot: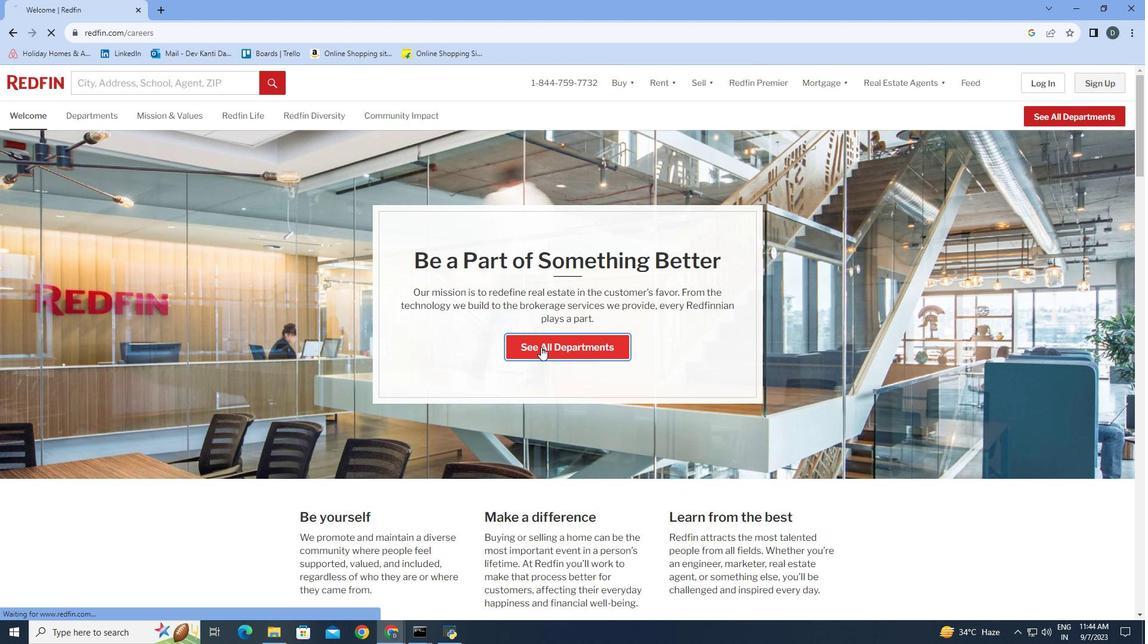 
Action: Mouse moved to (941, 320)
Screenshot: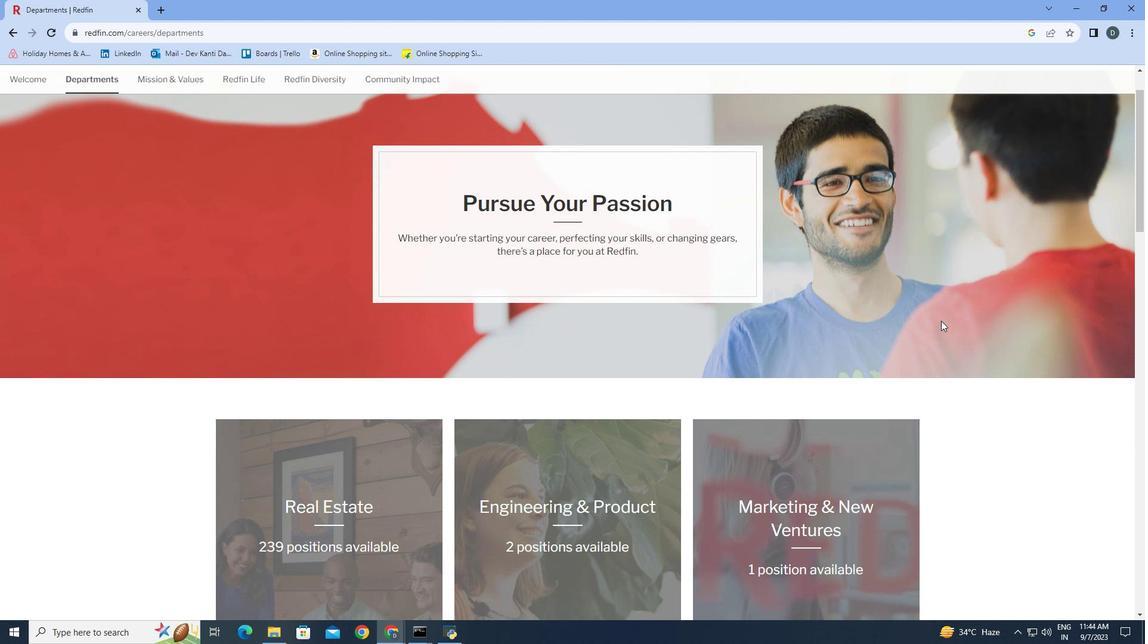 
Action: Mouse scrolled (941, 320) with delta (0, 0)
Screenshot: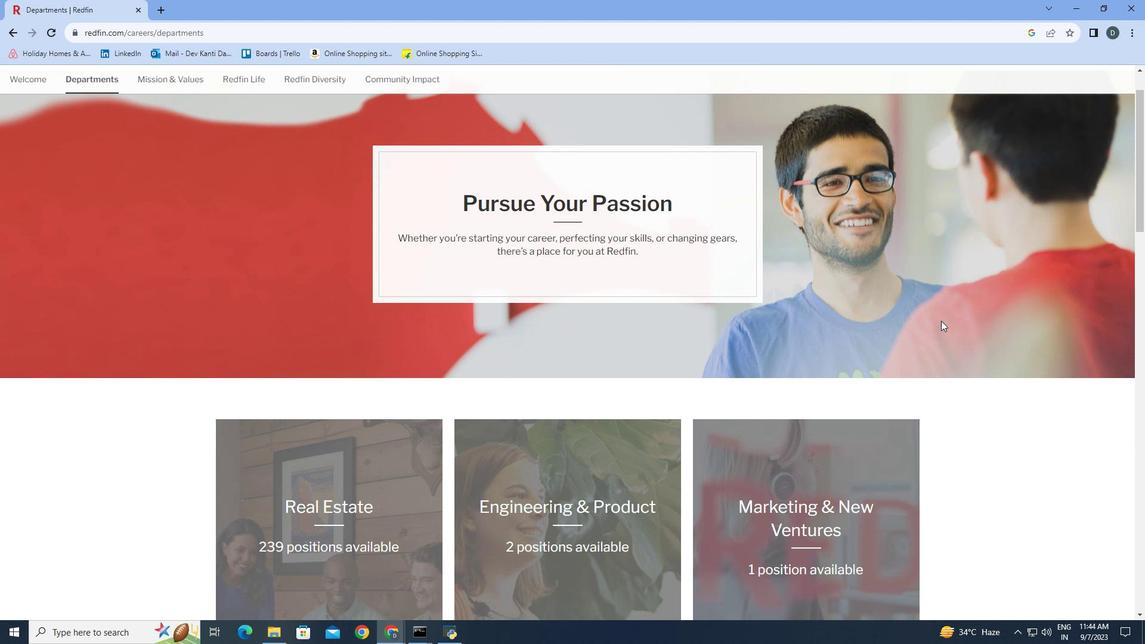 
Action: Mouse scrolled (941, 320) with delta (0, 0)
Screenshot: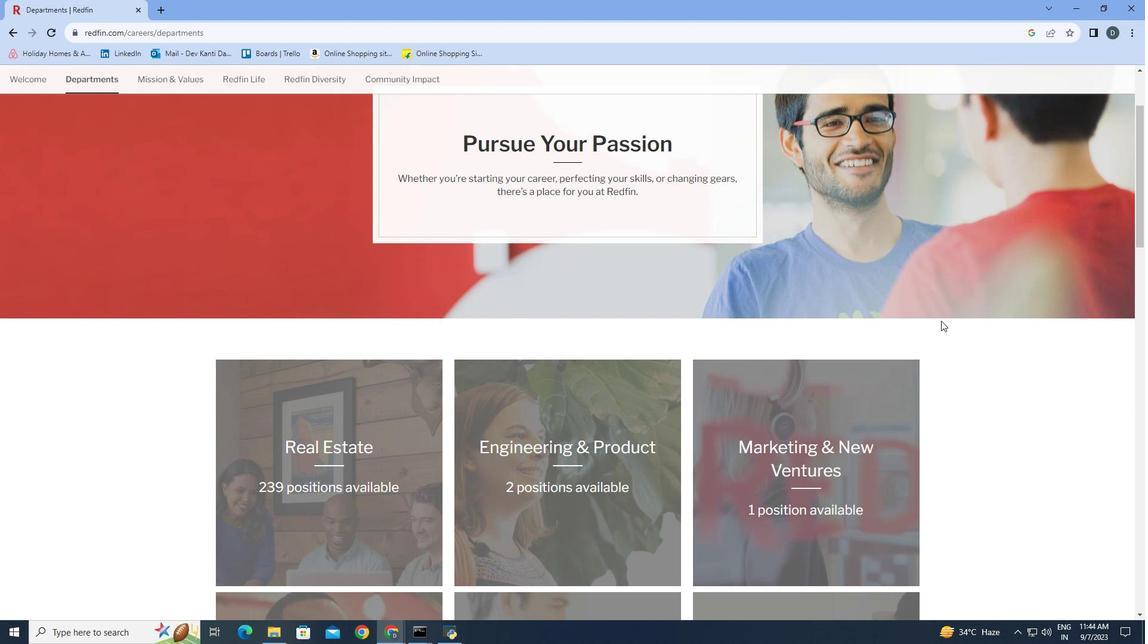 
Action: Mouse scrolled (941, 320) with delta (0, 0)
Screenshot: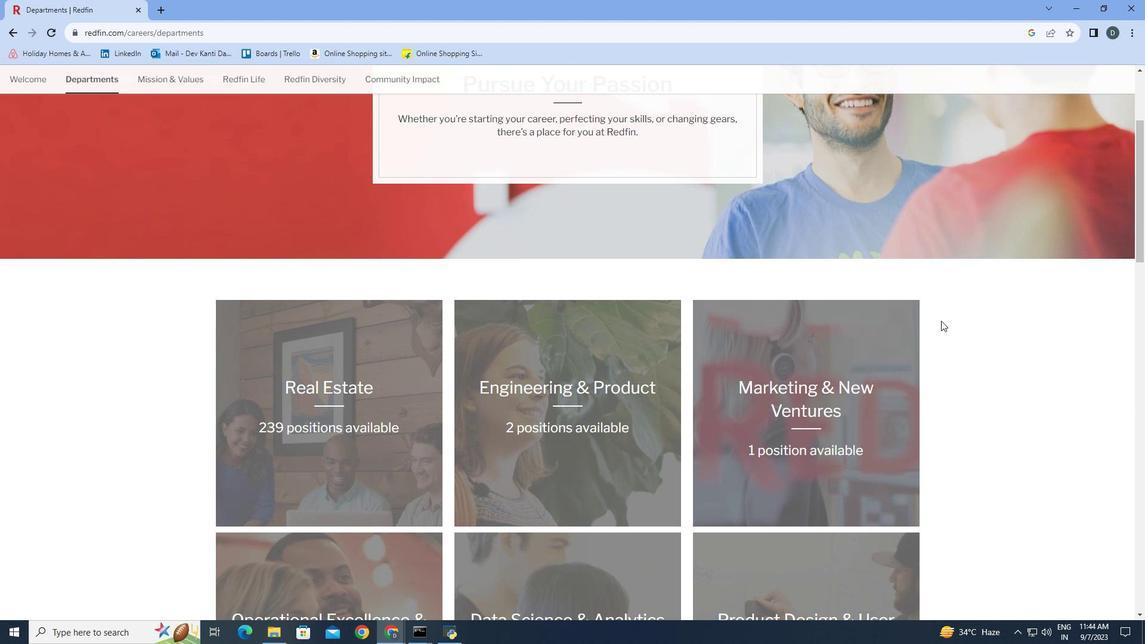 
Action: Mouse scrolled (941, 320) with delta (0, 0)
Screenshot: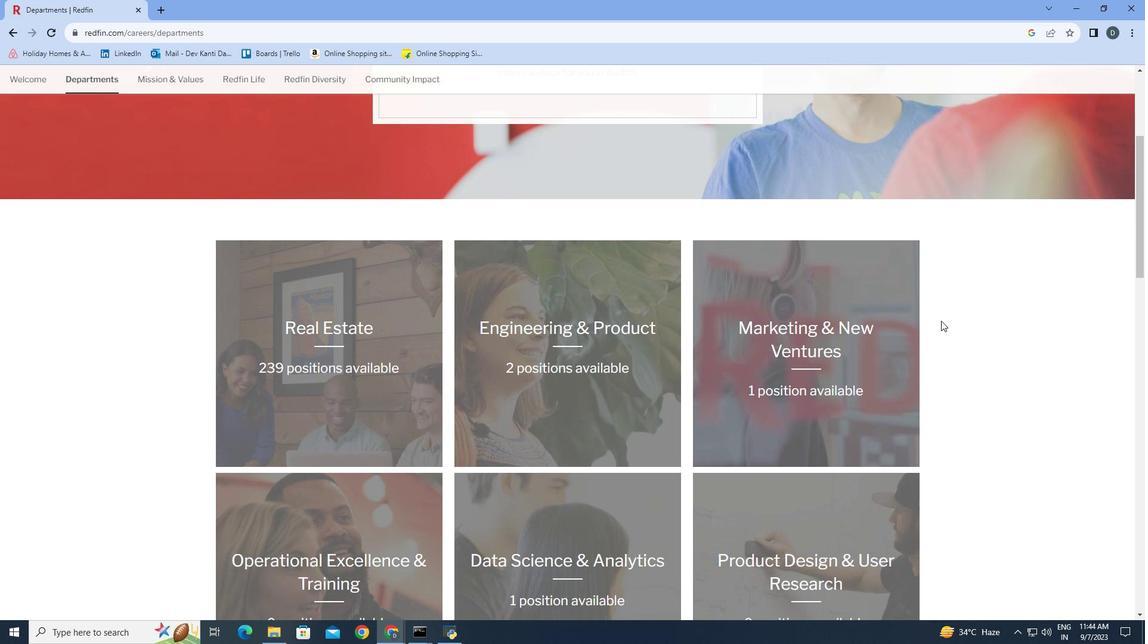 
Action: Mouse scrolled (941, 320) with delta (0, 0)
Screenshot: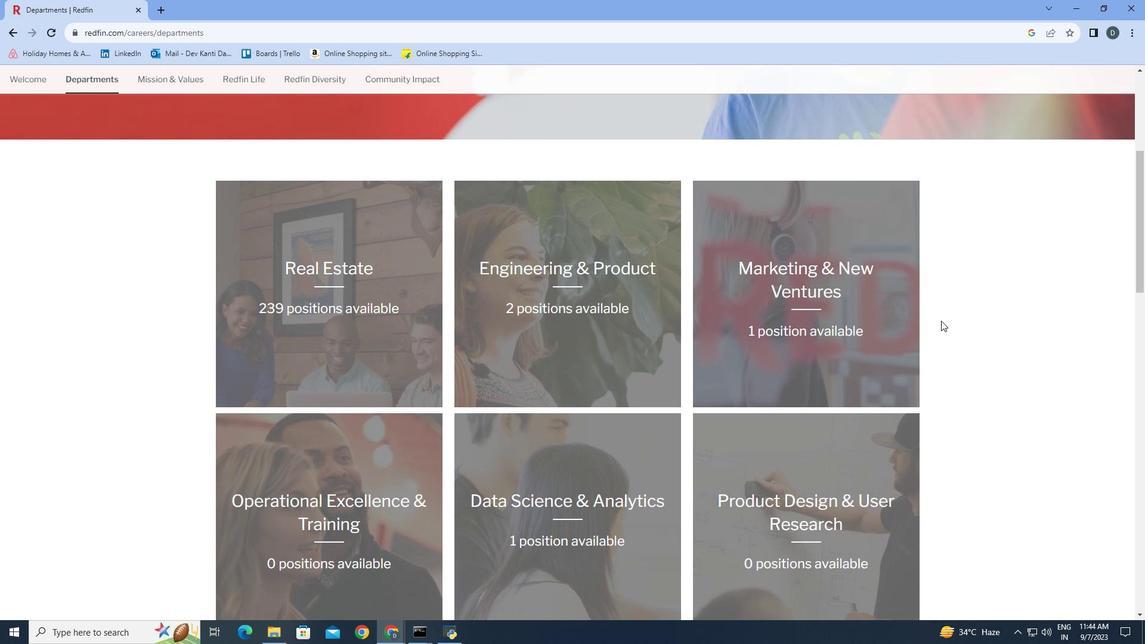 
Action: Mouse scrolled (941, 320) with delta (0, 0)
Screenshot: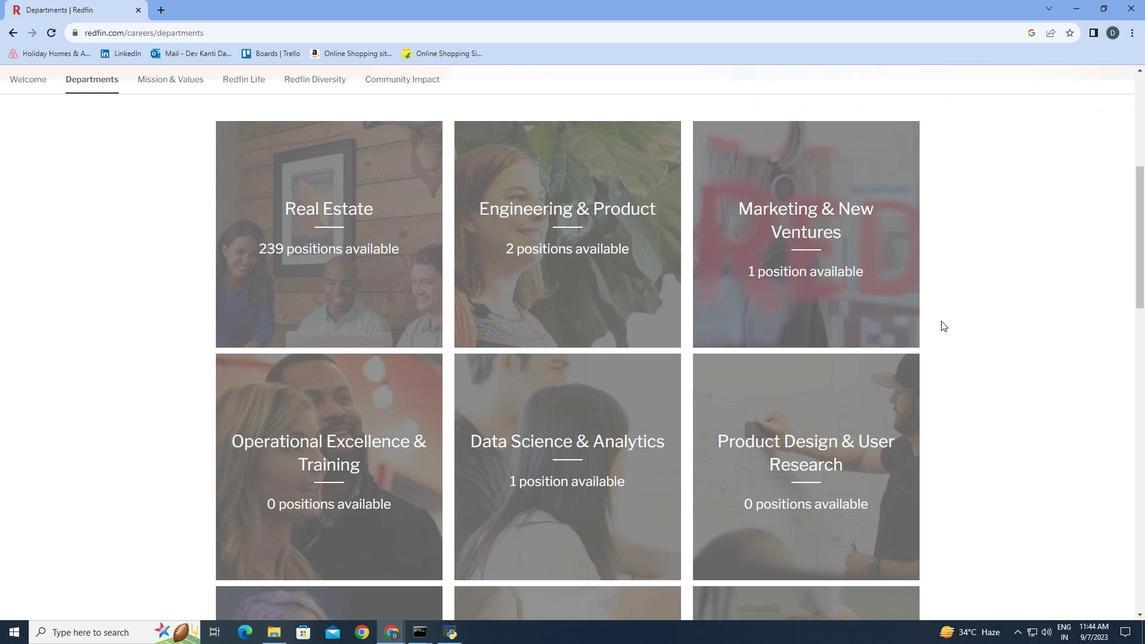 
Action: Mouse scrolled (941, 320) with delta (0, 0)
Screenshot: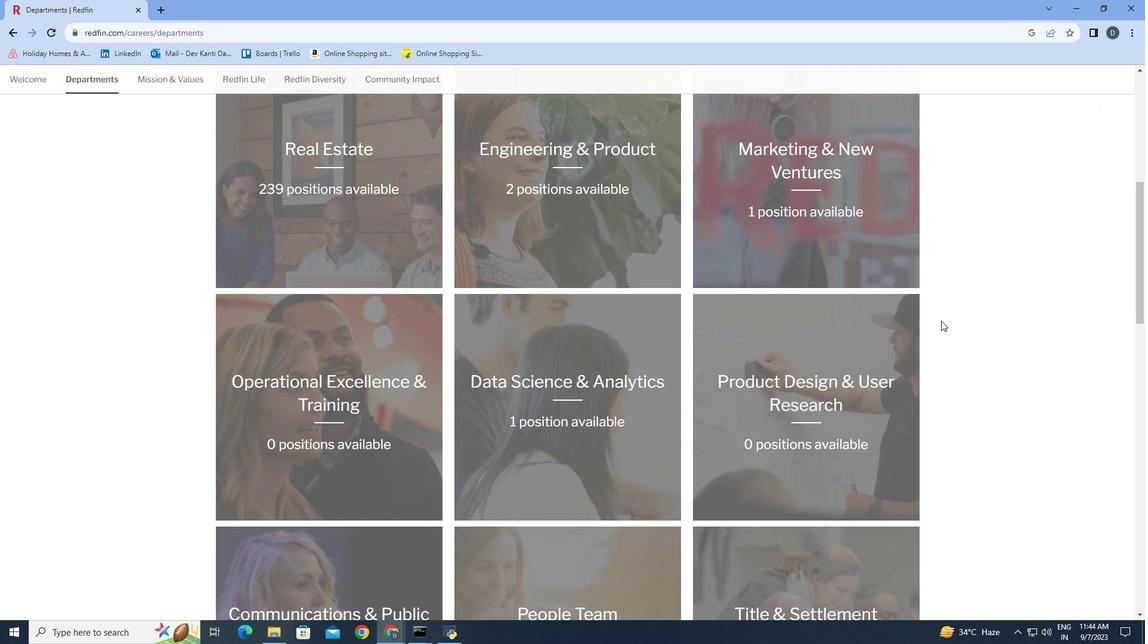 
Action: Mouse scrolled (941, 320) with delta (0, 0)
Screenshot: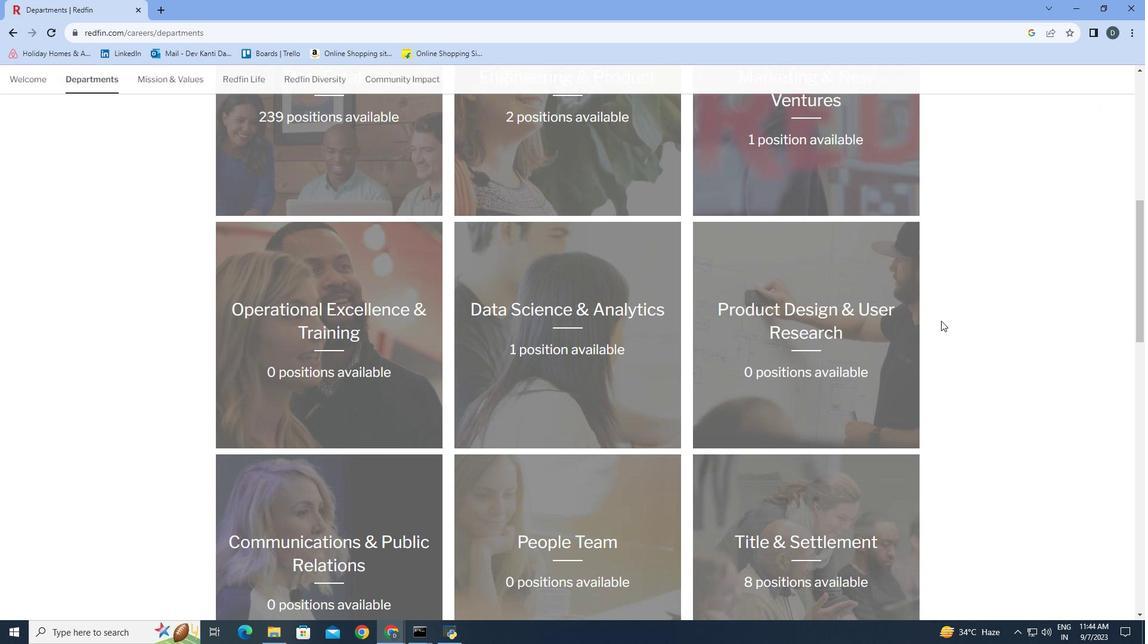 
Action: Mouse scrolled (941, 320) with delta (0, 0)
Screenshot: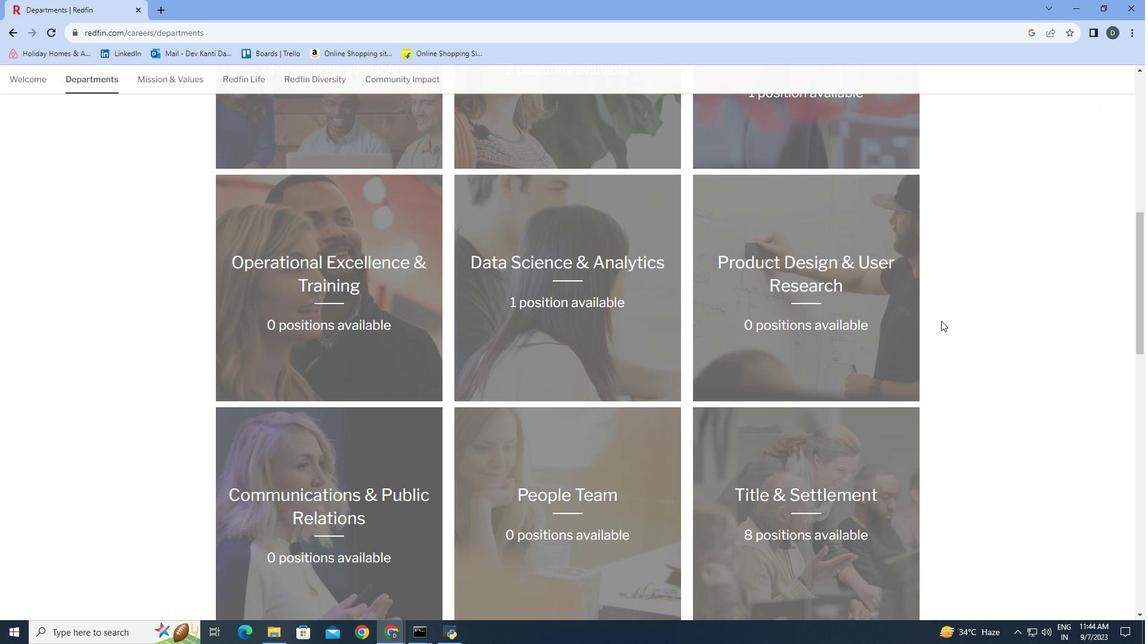 
Action: Mouse scrolled (941, 320) with delta (0, 0)
Screenshot: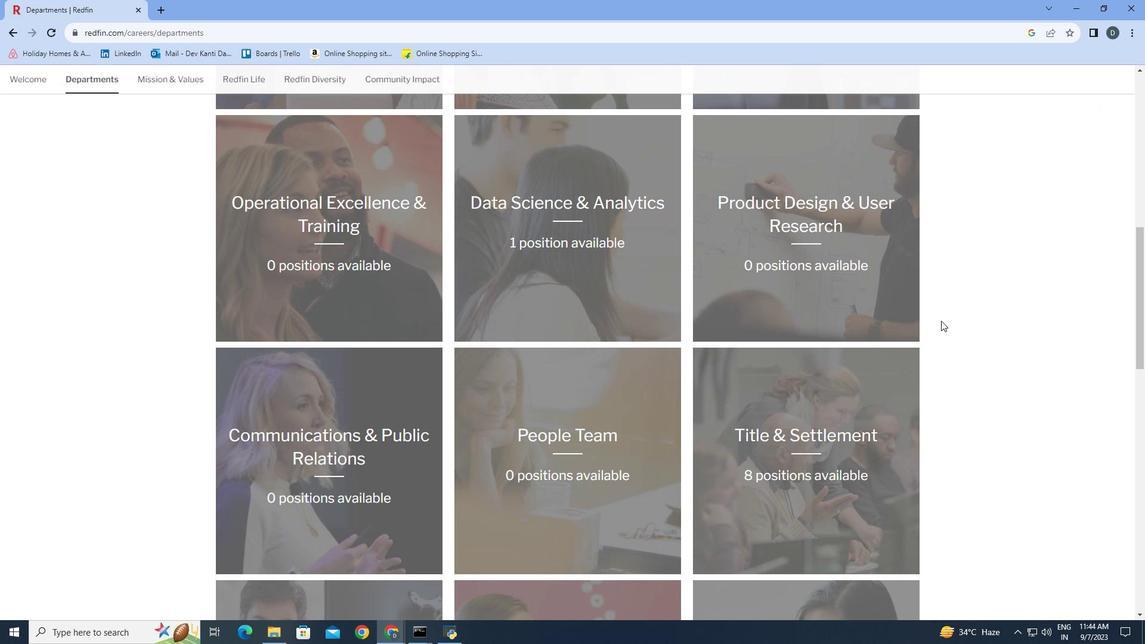 
Action: Mouse scrolled (941, 320) with delta (0, 0)
Screenshot: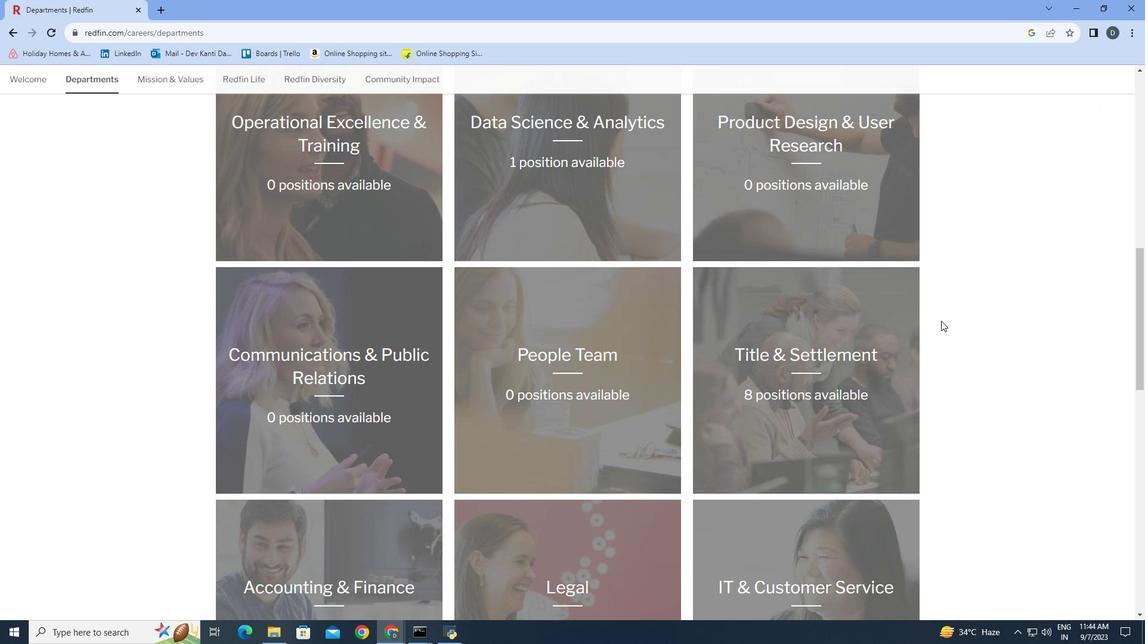 
Action: Mouse scrolled (941, 320) with delta (0, 0)
Screenshot: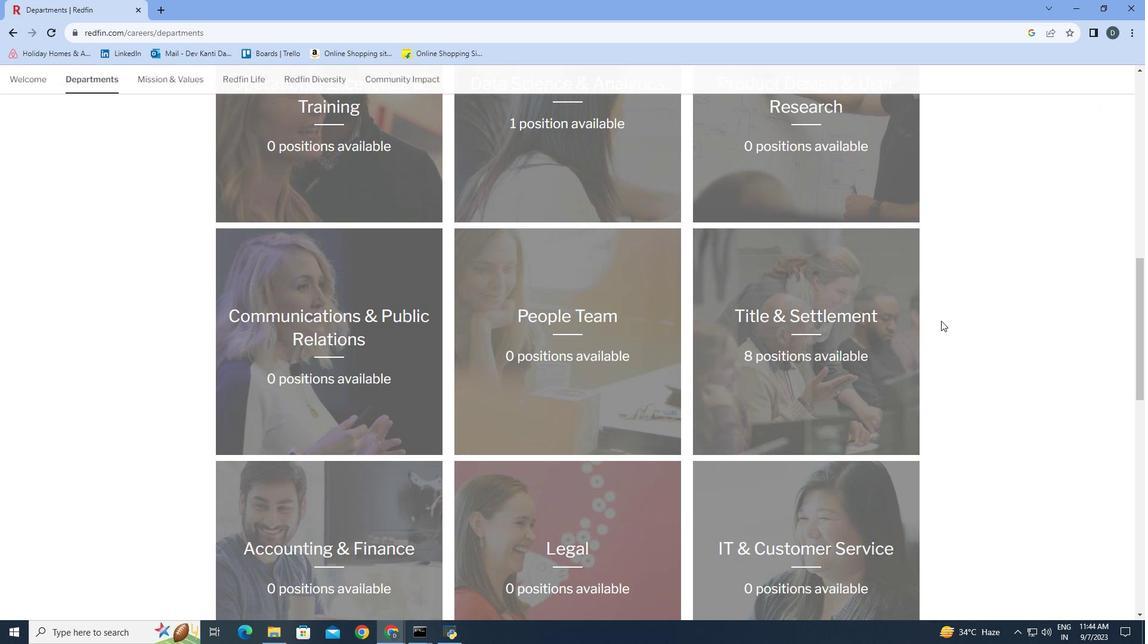 
Action: Mouse moved to (941, 320)
Screenshot: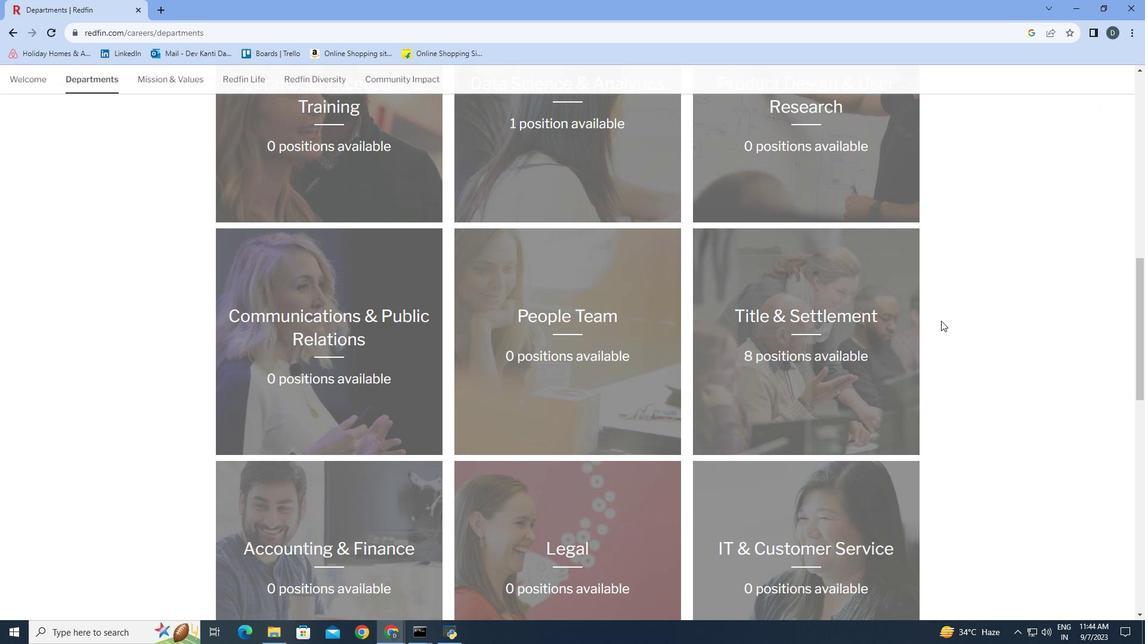 
Action: Mouse scrolled (941, 320) with delta (0, 0)
Screenshot: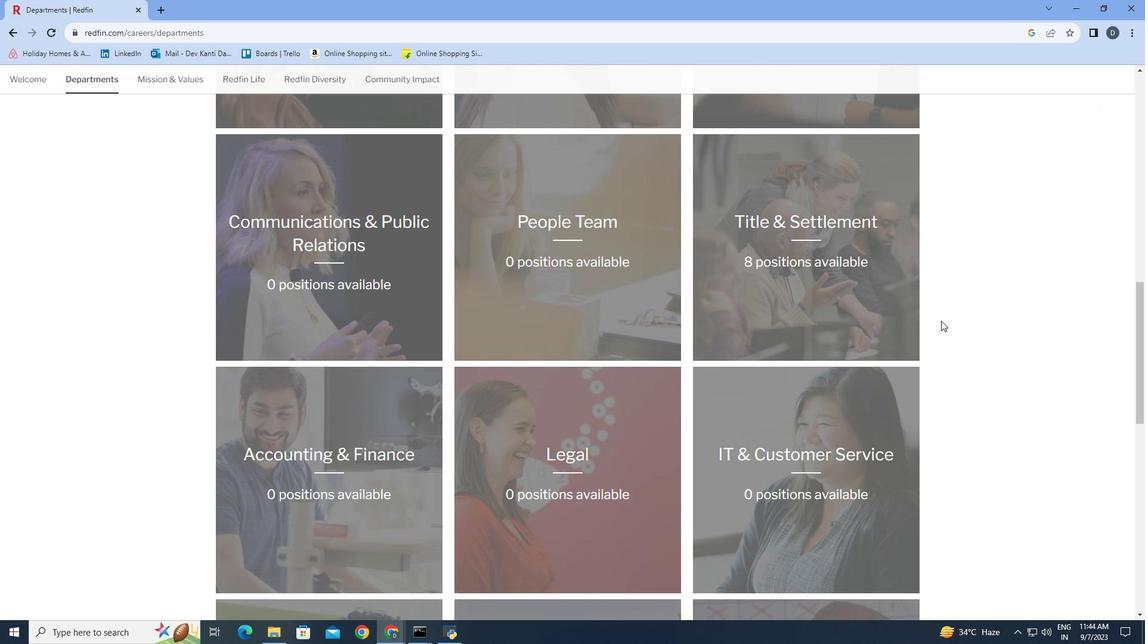 
Action: Mouse scrolled (941, 320) with delta (0, 0)
Screenshot: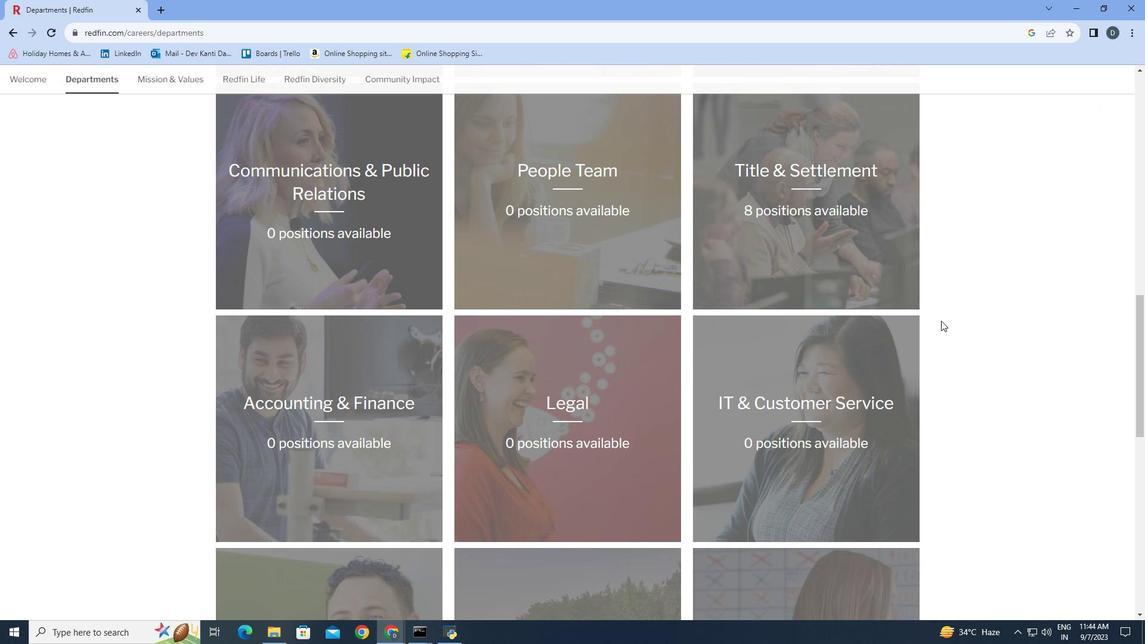 
Action: Mouse scrolled (941, 320) with delta (0, 0)
Screenshot: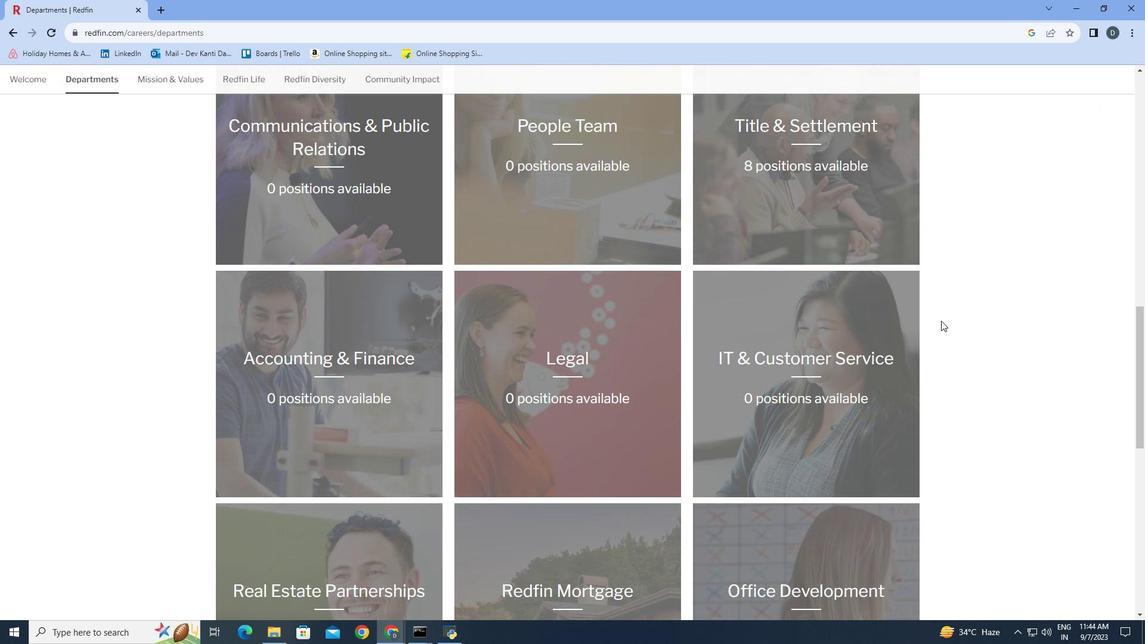 
Action: Mouse scrolled (941, 320) with delta (0, 0)
Screenshot: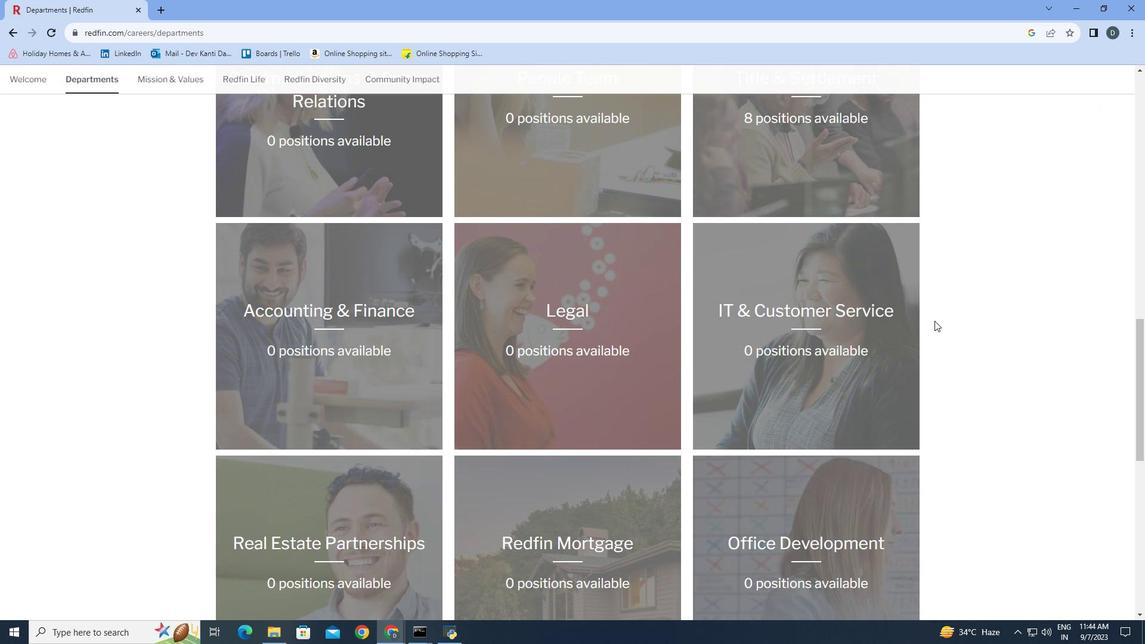 
Action: Mouse moved to (819, 365)
Screenshot: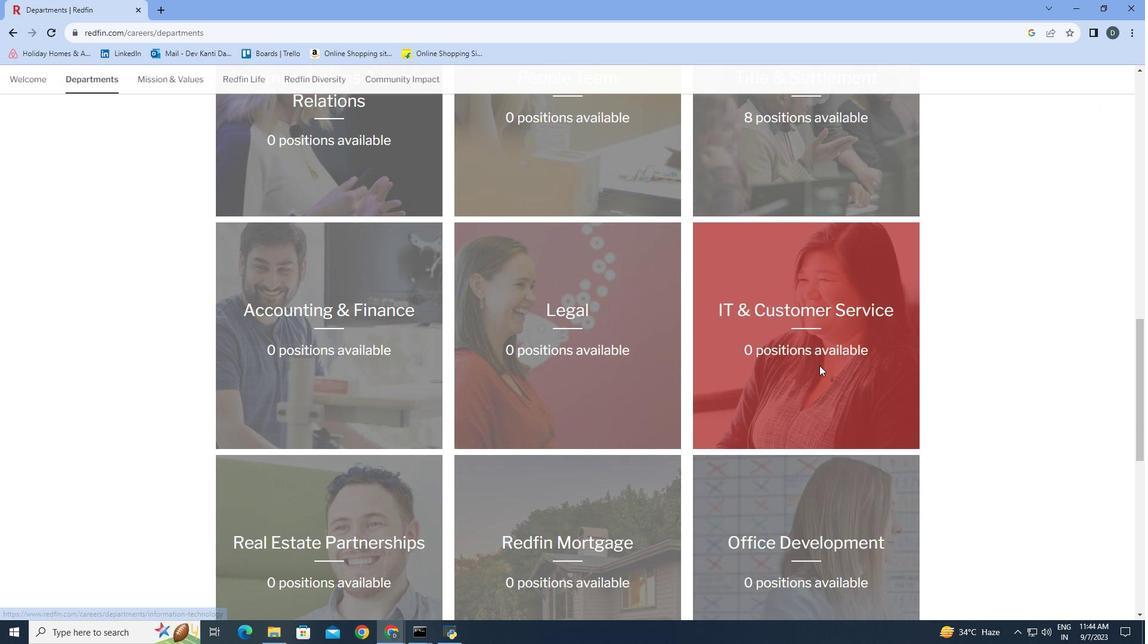 
Action: Mouse pressed left at (819, 365)
Screenshot: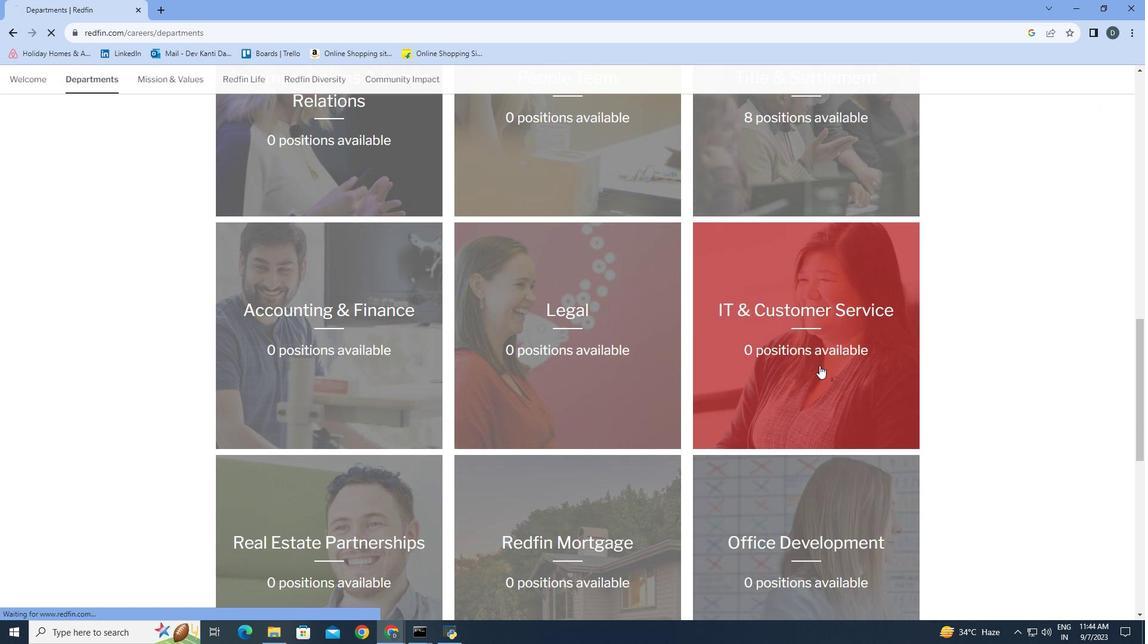 
Action: Mouse moved to (891, 308)
Screenshot: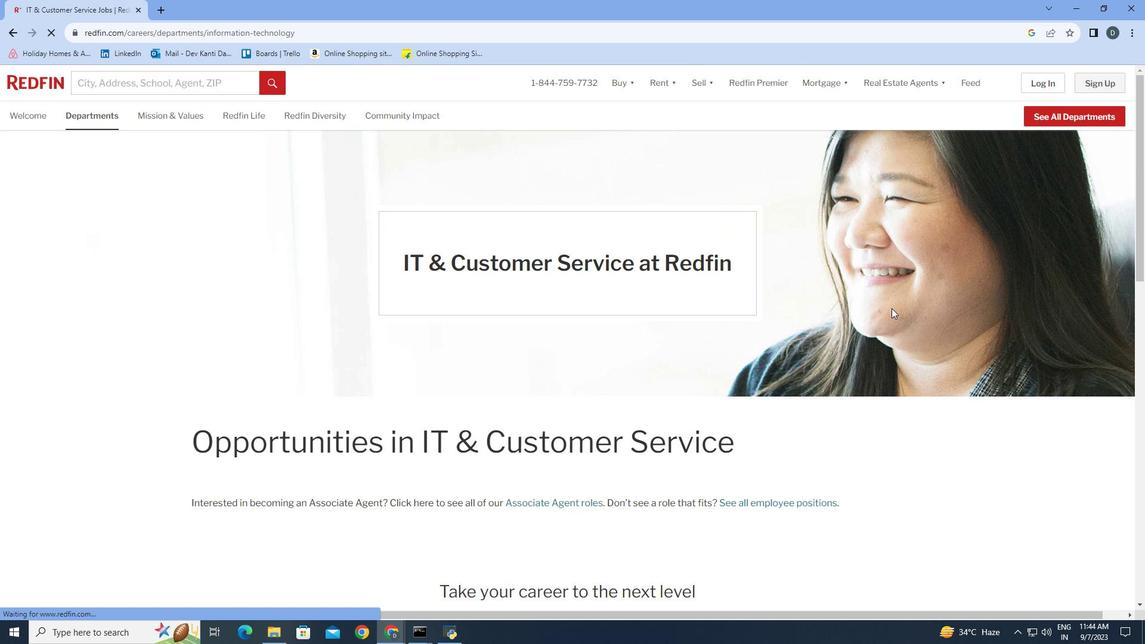 
Action: Mouse scrolled (891, 307) with delta (0, 0)
Screenshot: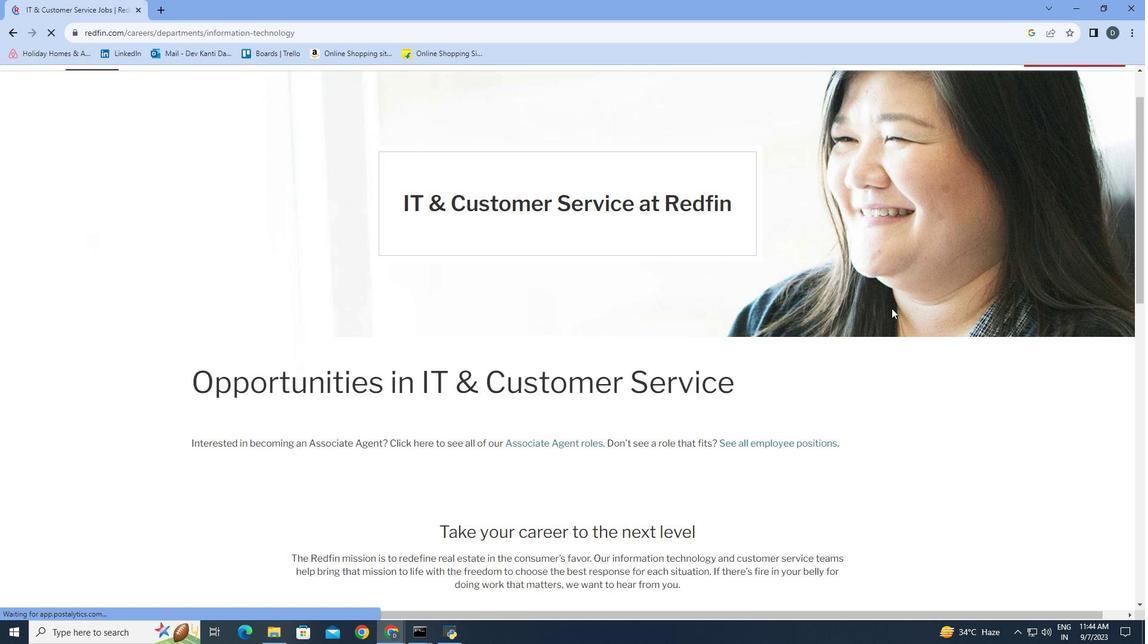 
Action: Mouse scrolled (891, 307) with delta (0, 0)
Screenshot: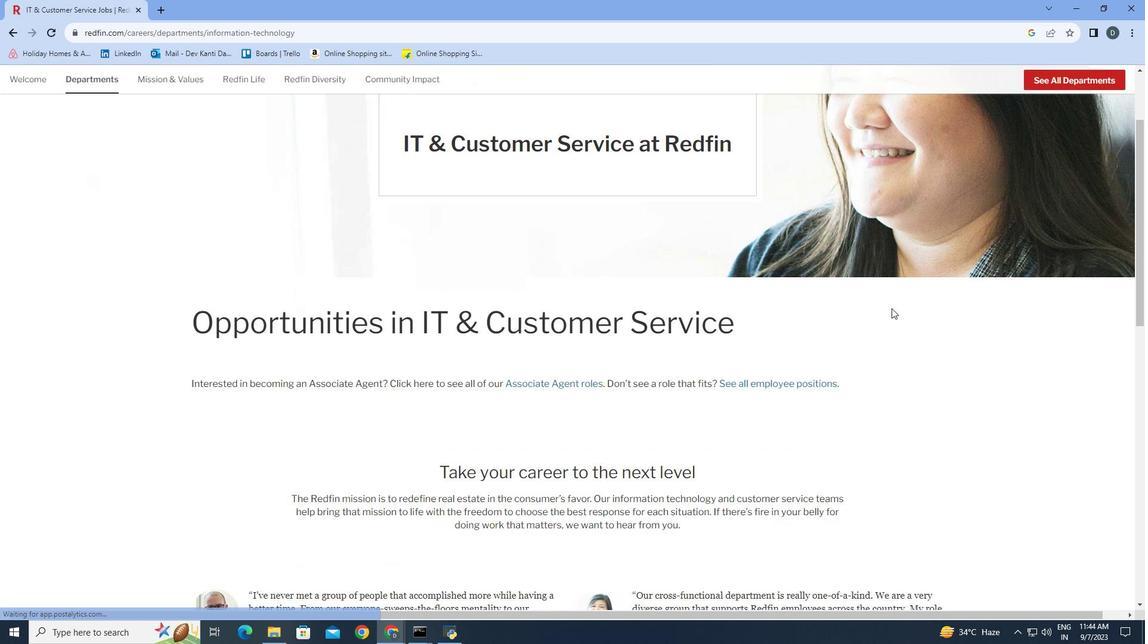 
Action: Mouse scrolled (891, 307) with delta (0, 0)
Screenshot: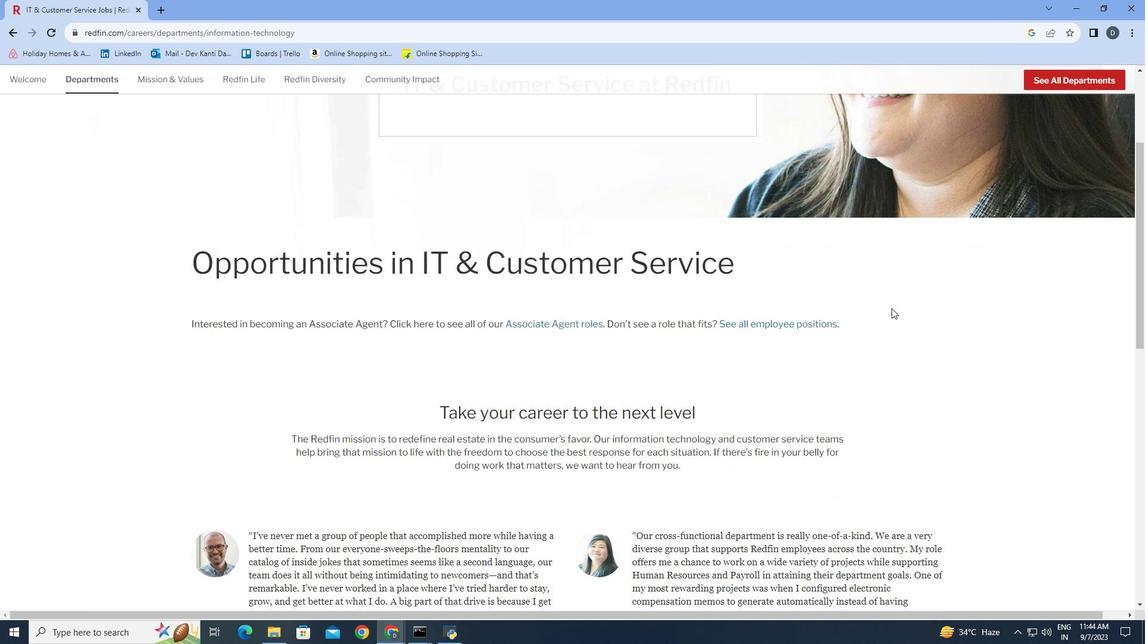 
Action: Mouse scrolled (891, 307) with delta (0, 0)
Screenshot: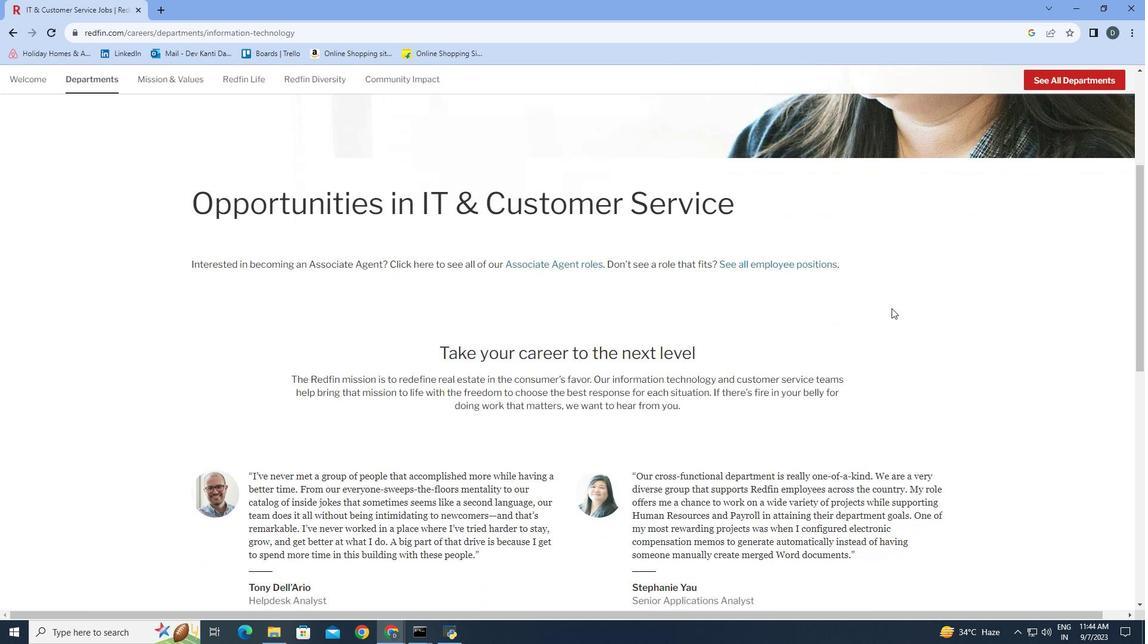
Action: Mouse scrolled (891, 307) with delta (0, 0)
Screenshot: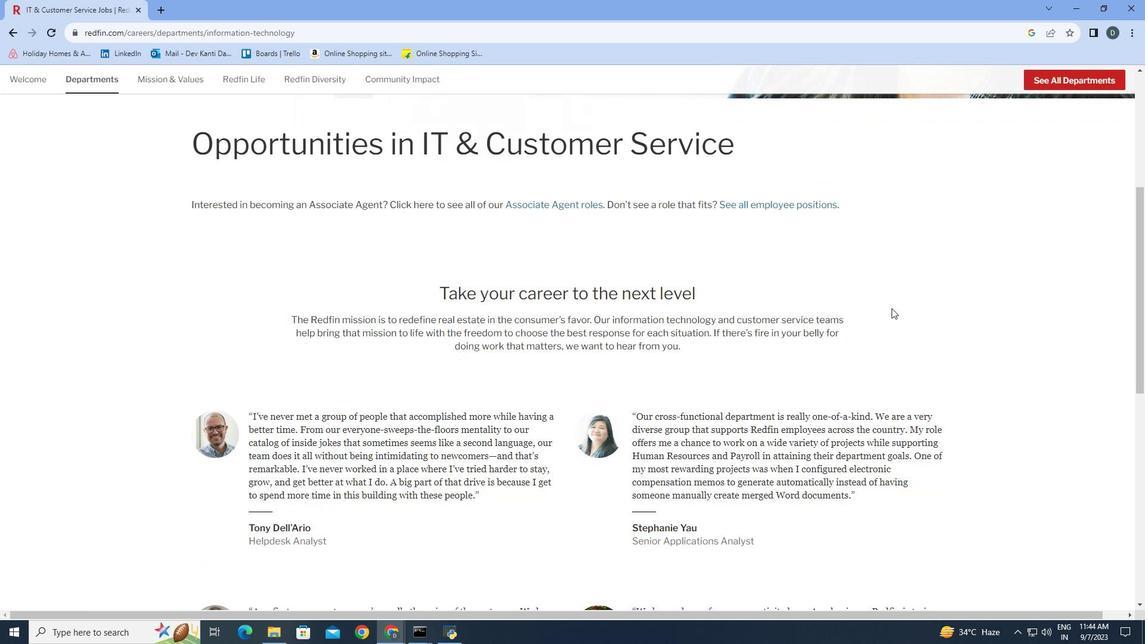 
Action: Mouse scrolled (891, 307) with delta (0, 0)
Screenshot: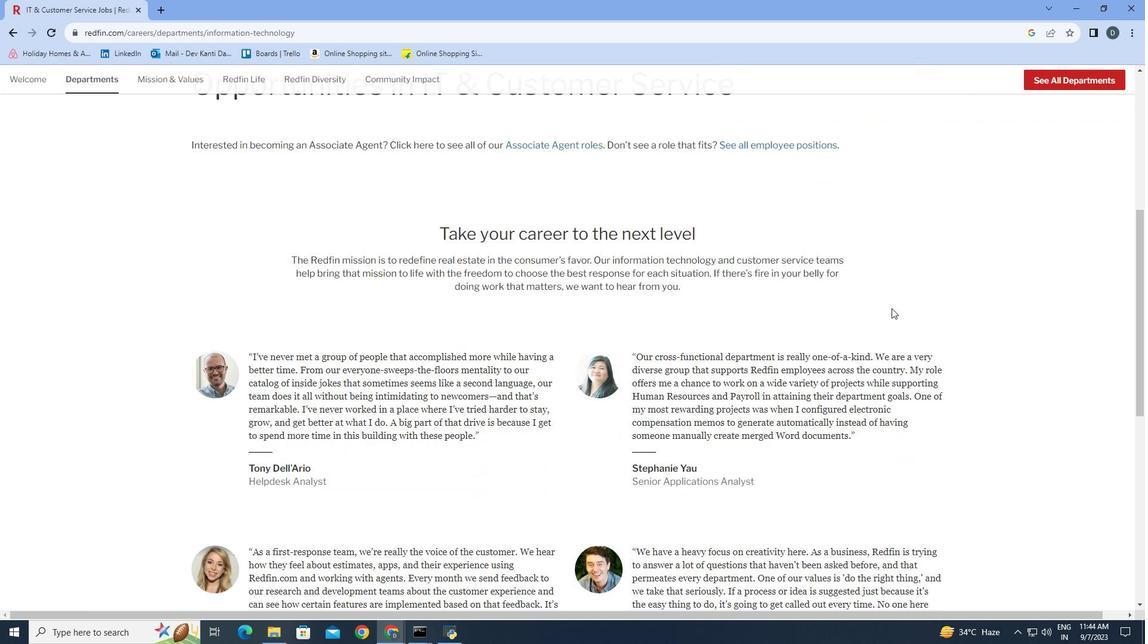 
Action: Mouse scrolled (891, 307) with delta (0, 0)
Screenshot: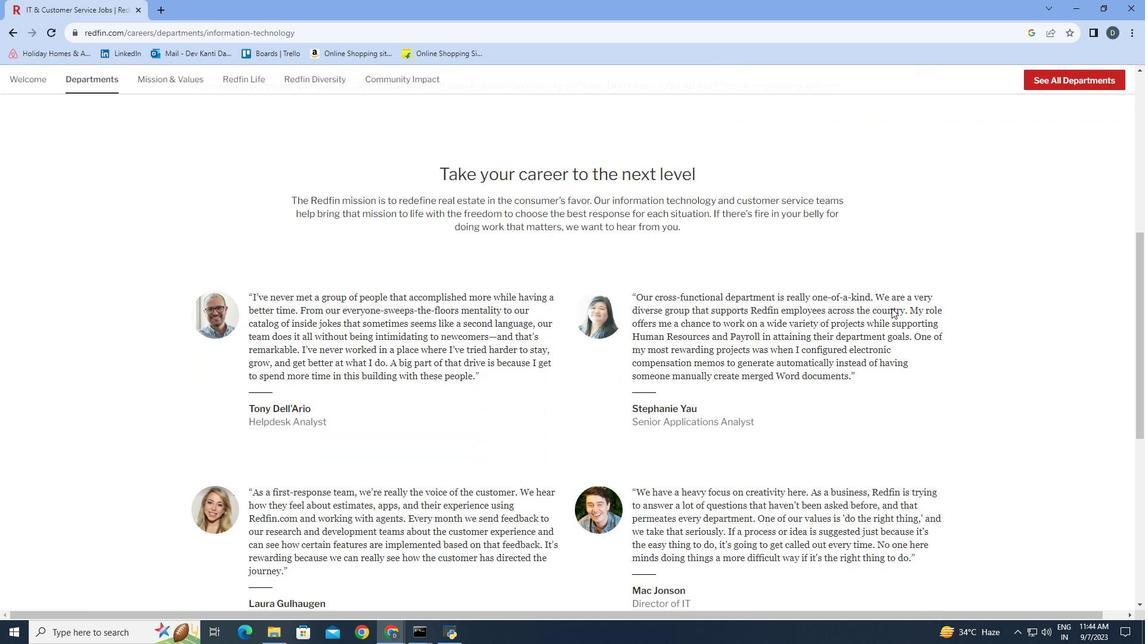 
Action: Mouse scrolled (891, 307) with delta (0, 0)
Screenshot: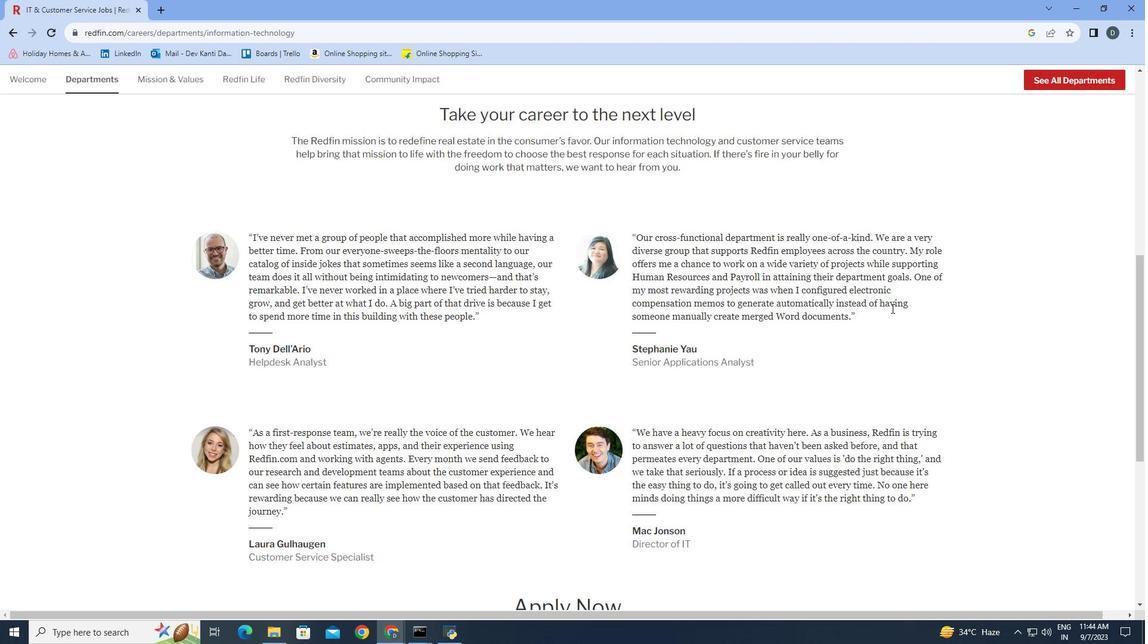 
Action: Mouse scrolled (891, 307) with delta (0, 0)
Screenshot: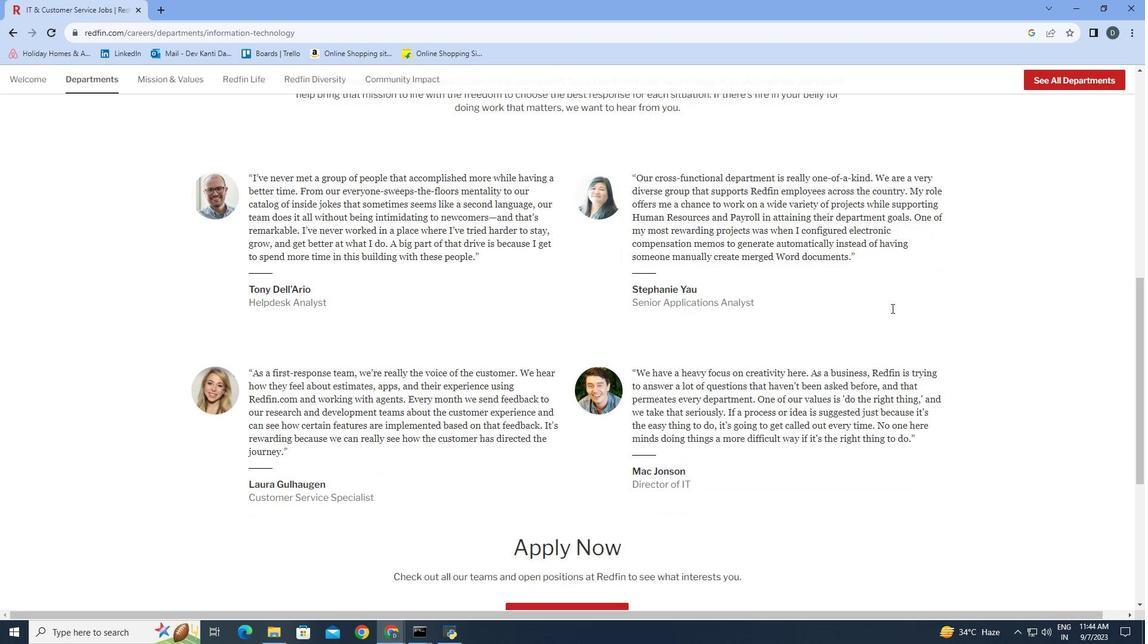 
Action: Mouse scrolled (891, 307) with delta (0, 0)
Screenshot: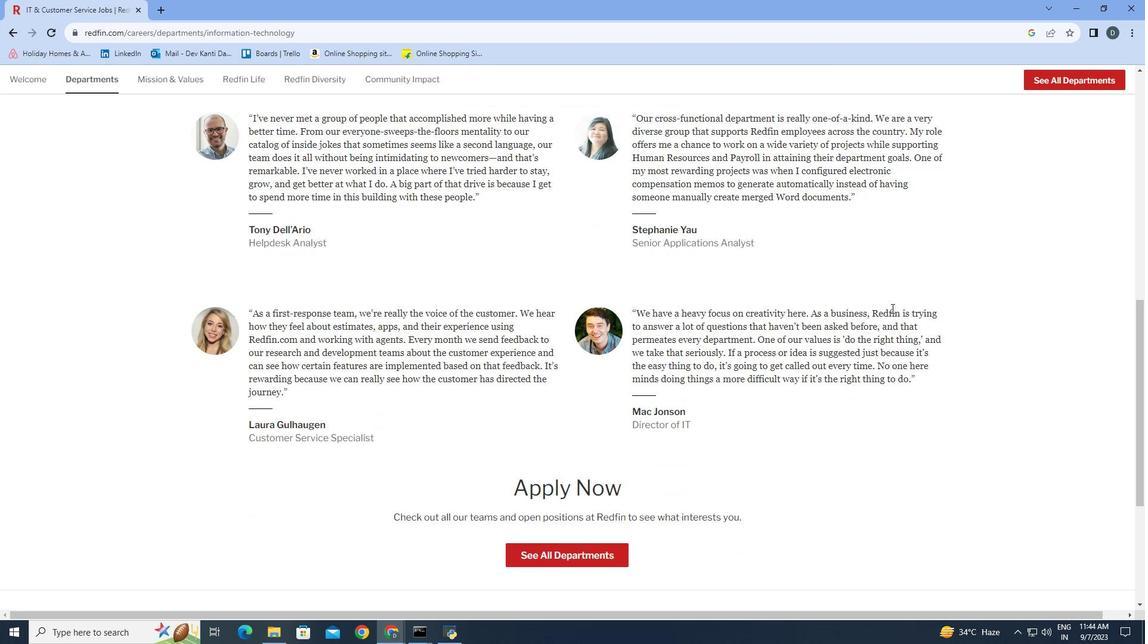 
Action: Mouse scrolled (891, 307) with delta (0, 0)
Screenshot: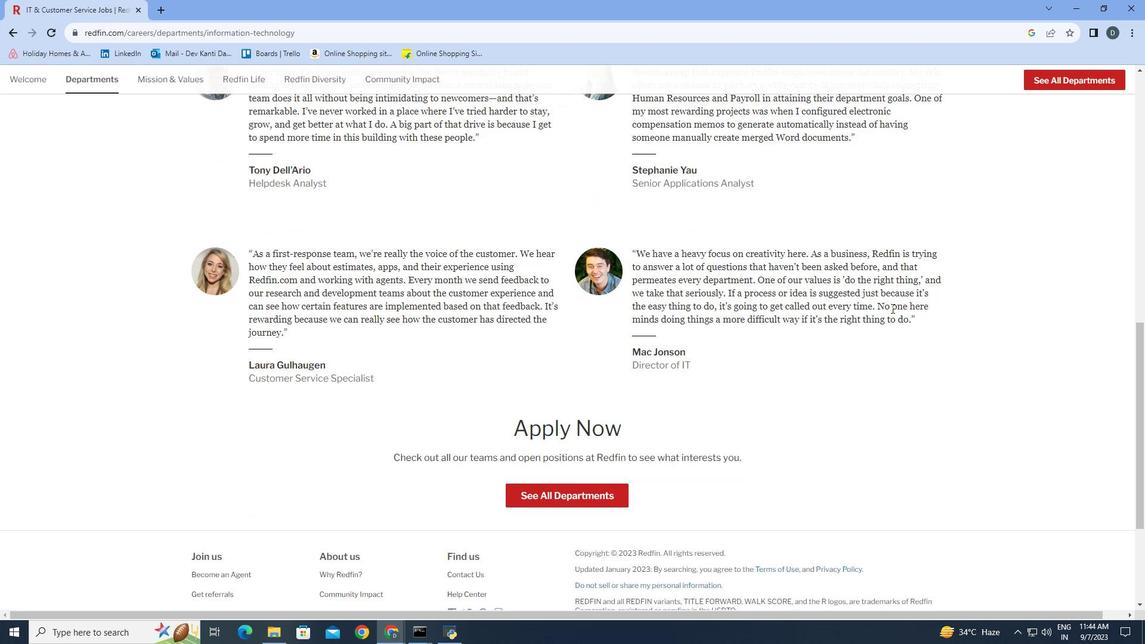 
Action: Mouse scrolled (891, 307) with delta (0, 0)
Screenshot: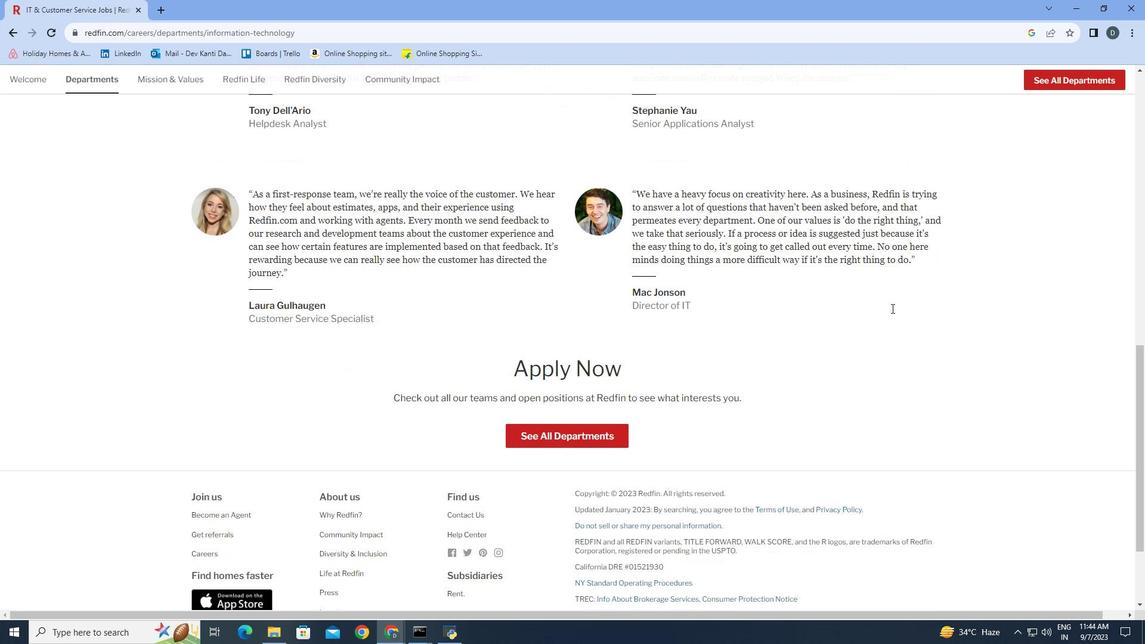 
Action: Mouse scrolled (891, 307) with delta (0, 0)
Screenshot: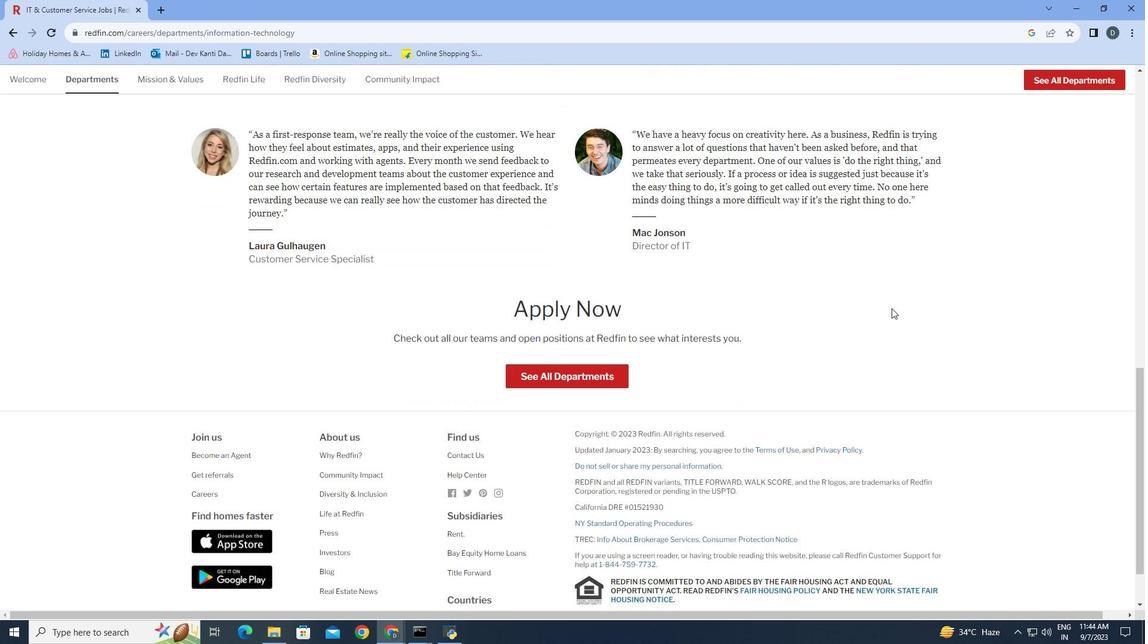 
Action: Mouse scrolled (891, 307) with delta (0, 0)
Screenshot: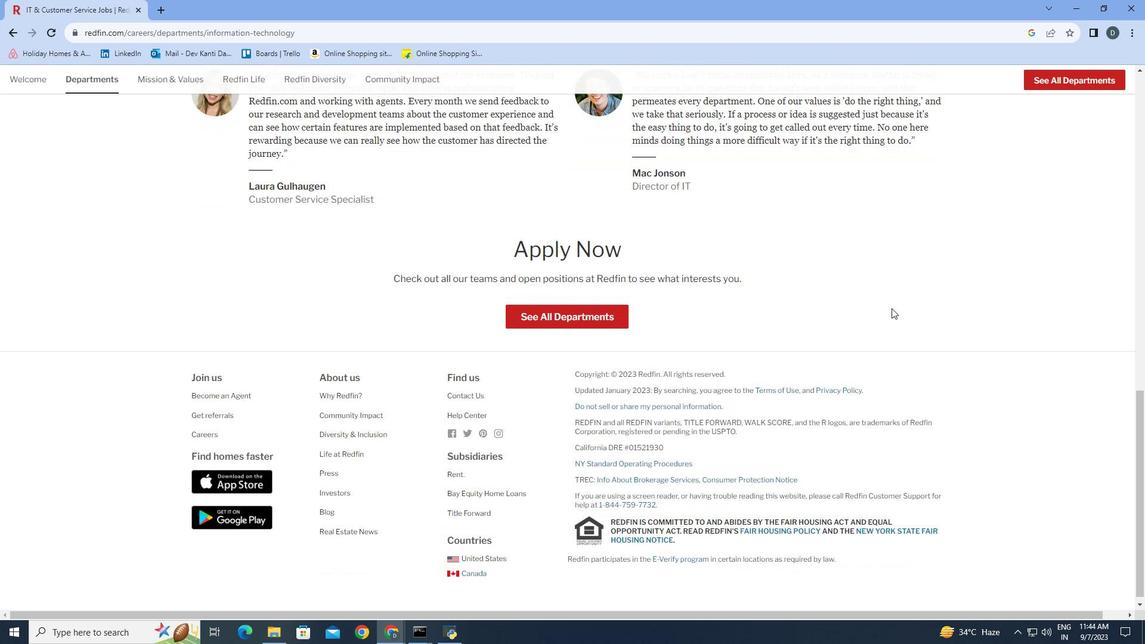 
Action: Mouse scrolled (891, 307) with delta (0, 0)
Screenshot: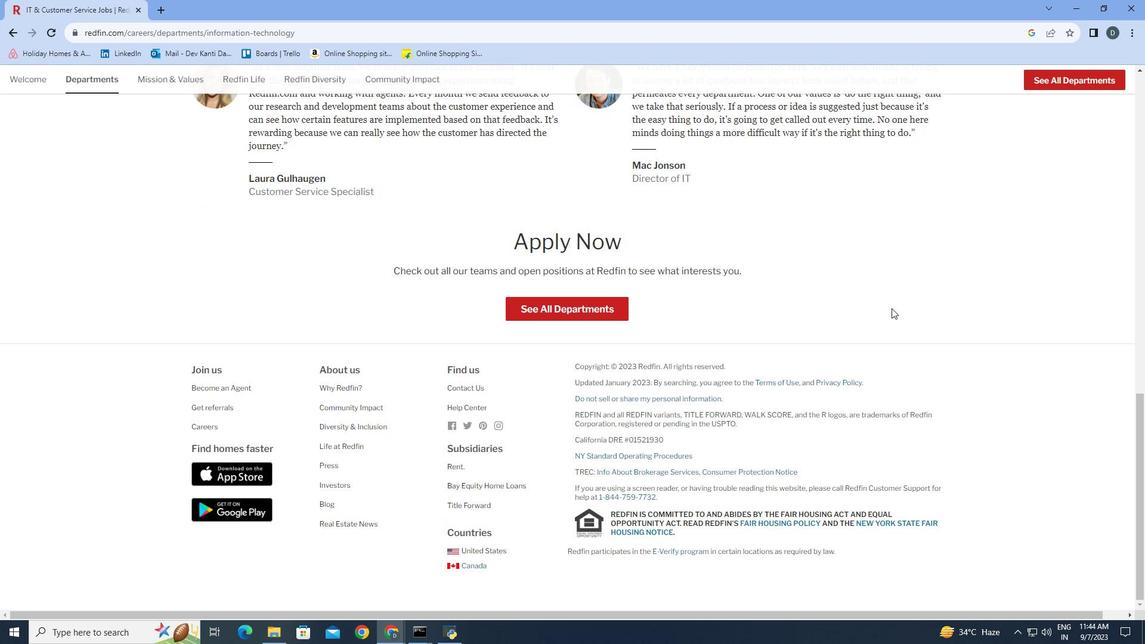 
Action: Mouse scrolled (891, 307) with delta (0, 0)
Screenshot: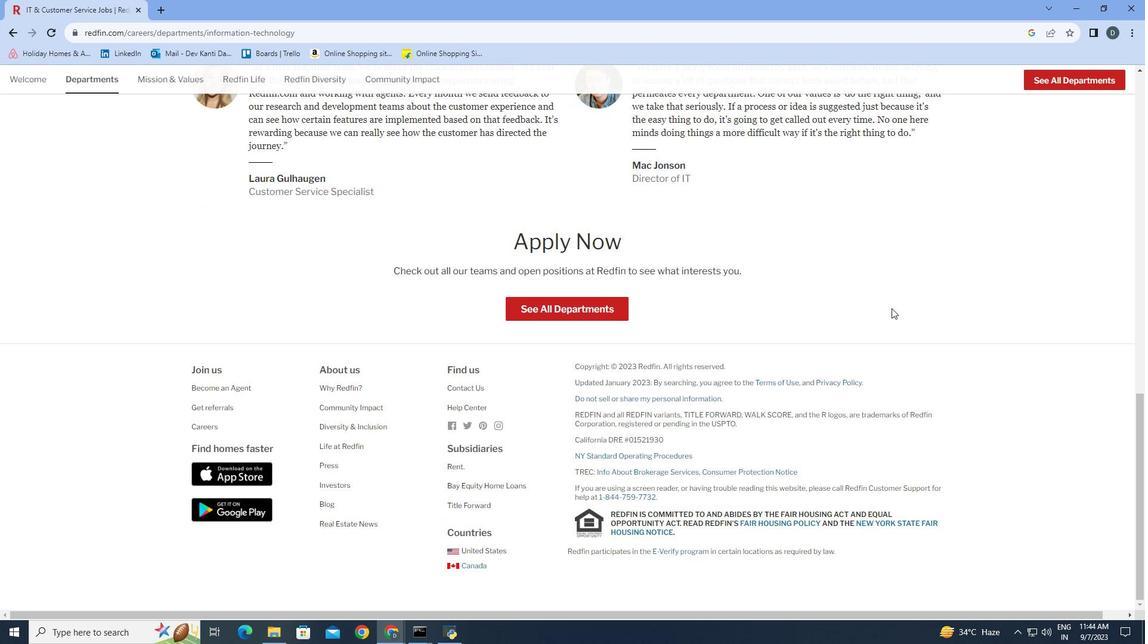 
Action: Mouse scrolled (891, 307) with delta (0, 0)
Screenshot: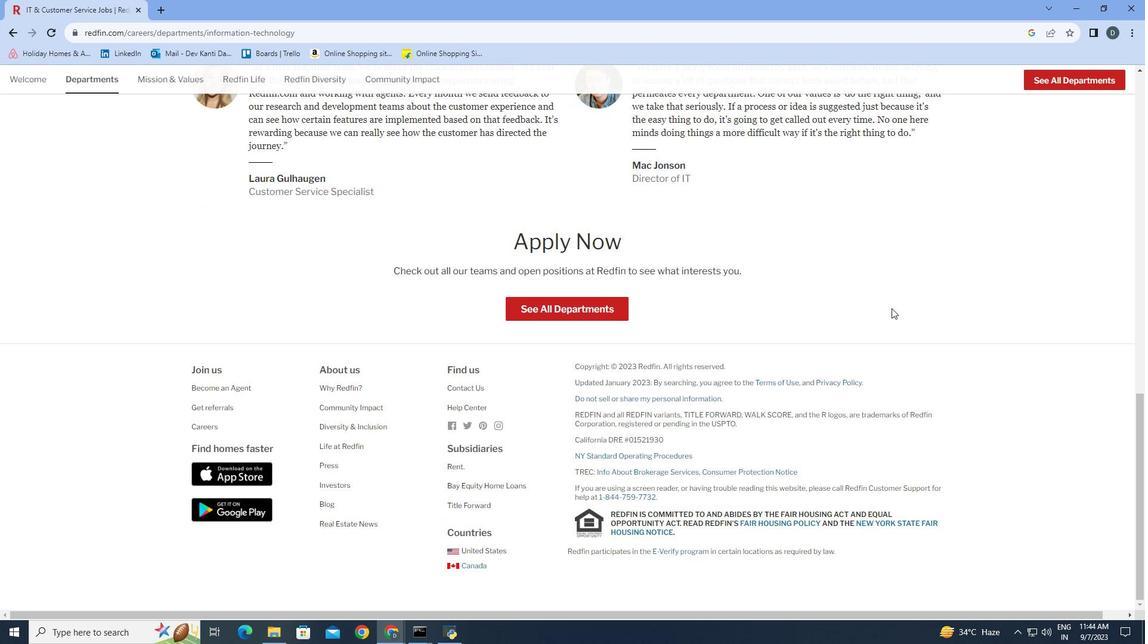 
Action: Mouse scrolled (891, 307) with delta (0, 0)
Screenshot: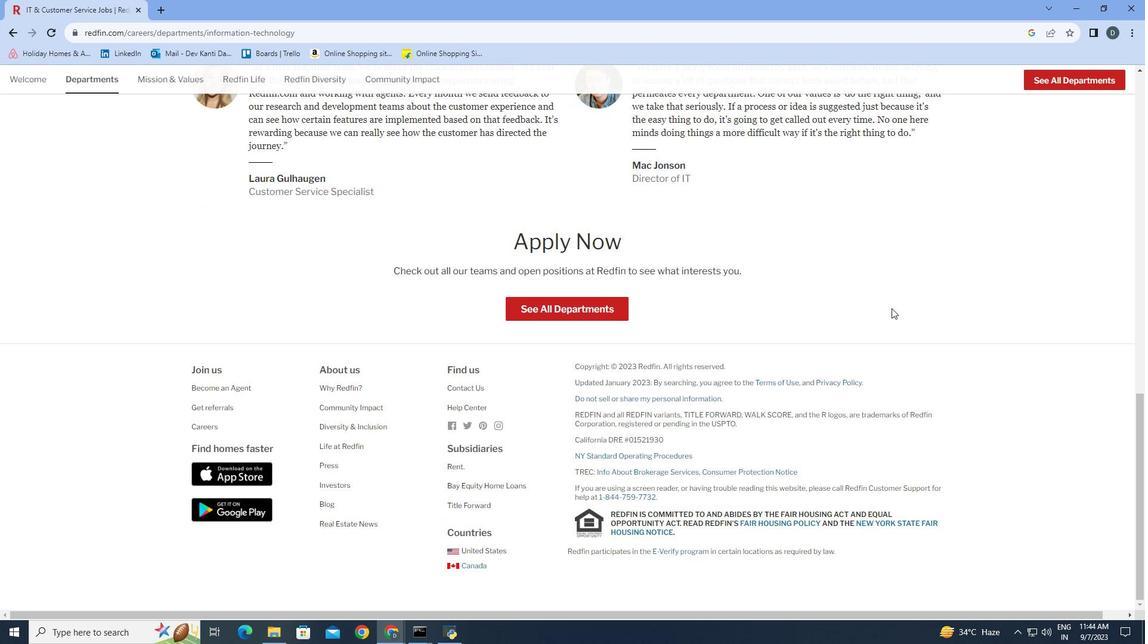 
Action: Mouse moved to (893, 307)
Screenshot: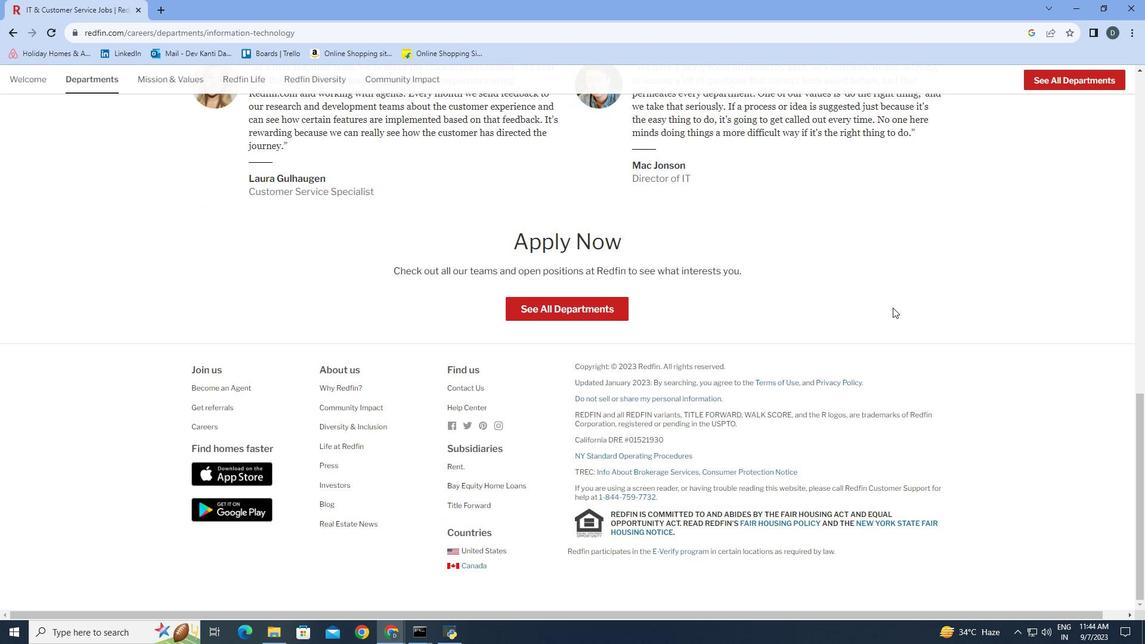 
